 Task: Find a flat in Lorain, OH, for 5 guests from June 1 to June 9, with 3 bedrooms, 3 beds, 3 bathrooms, self check-in, and English-speaking host, within a price range of ₹6000 to ₹12000.
Action: Mouse moved to (485, 103)
Screenshot: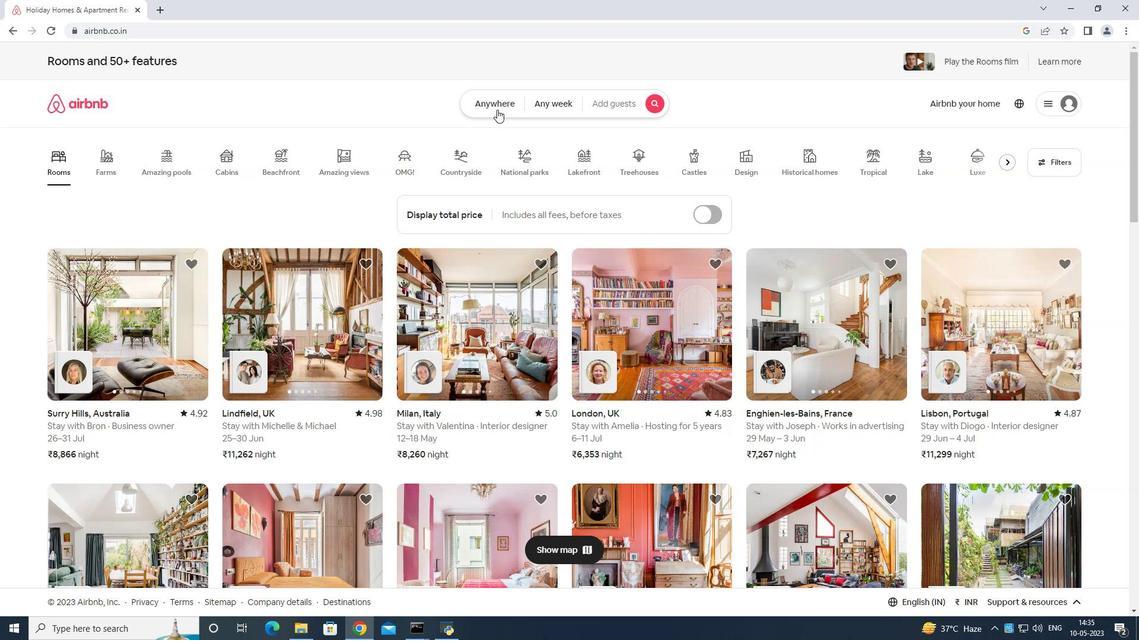 
Action: Mouse pressed left at (485, 103)
Screenshot: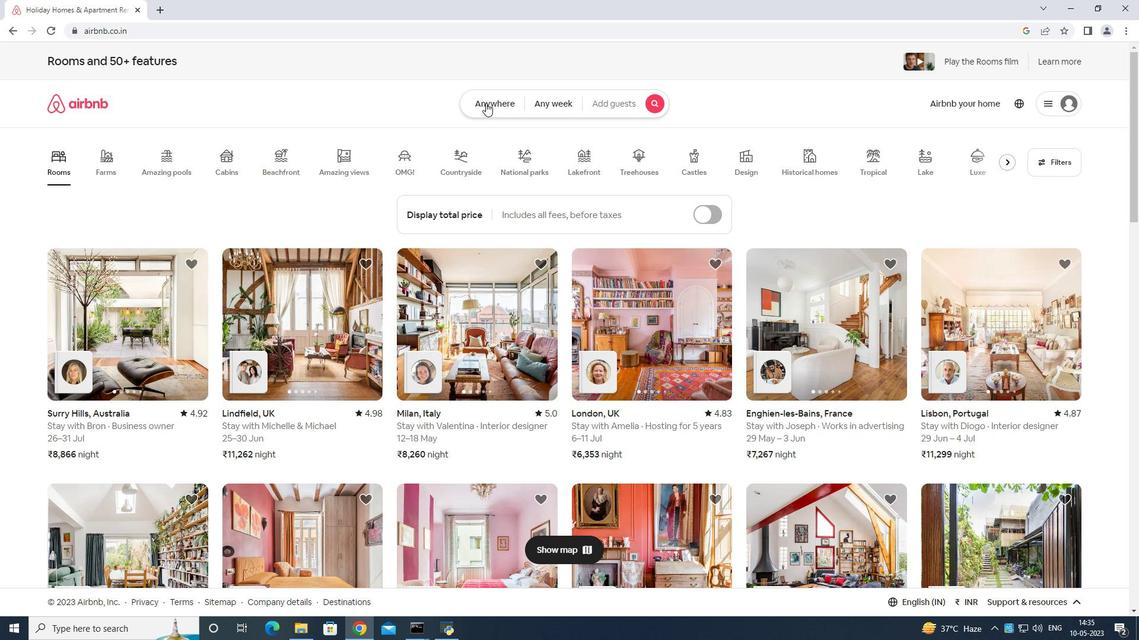 
Action: Mouse moved to (467, 145)
Screenshot: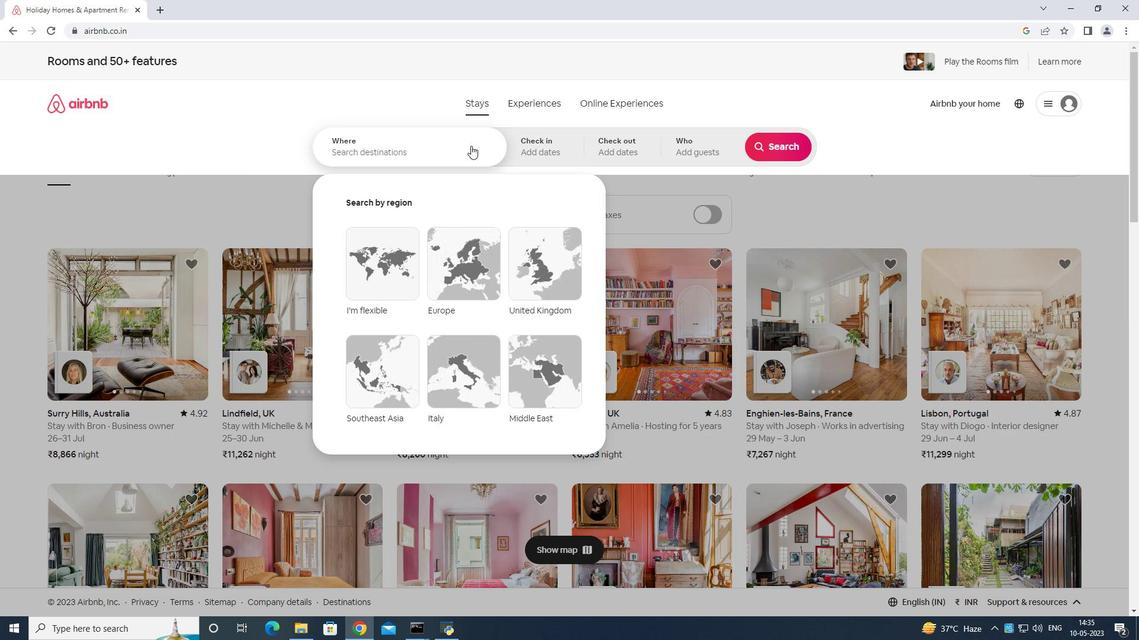 
Action: Mouse pressed left at (467, 145)
Screenshot: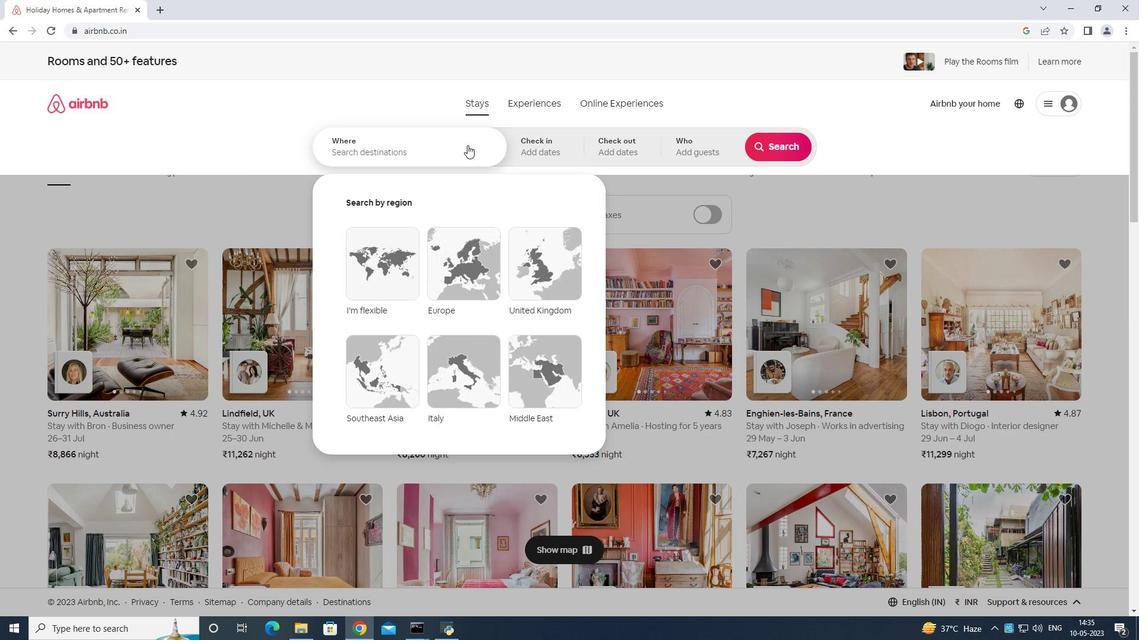 
Action: Mouse moved to (472, 148)
Screenshot: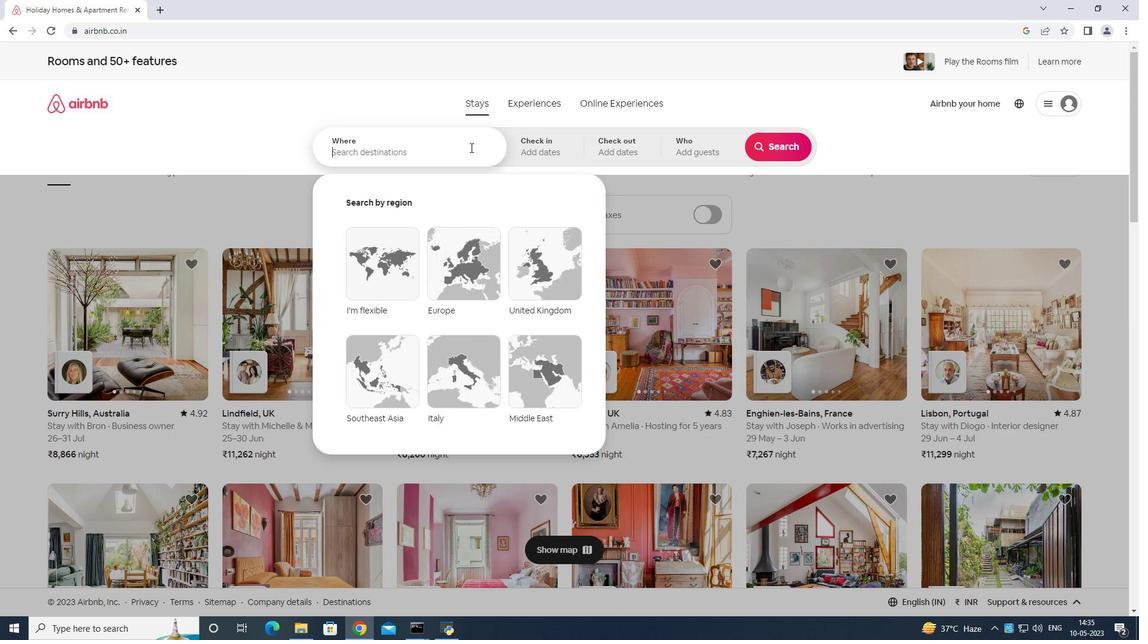 
Action: Key pressed <Key.shift>Loran<Key.space>united<Key.space>states<Key.enter>
Screenshot: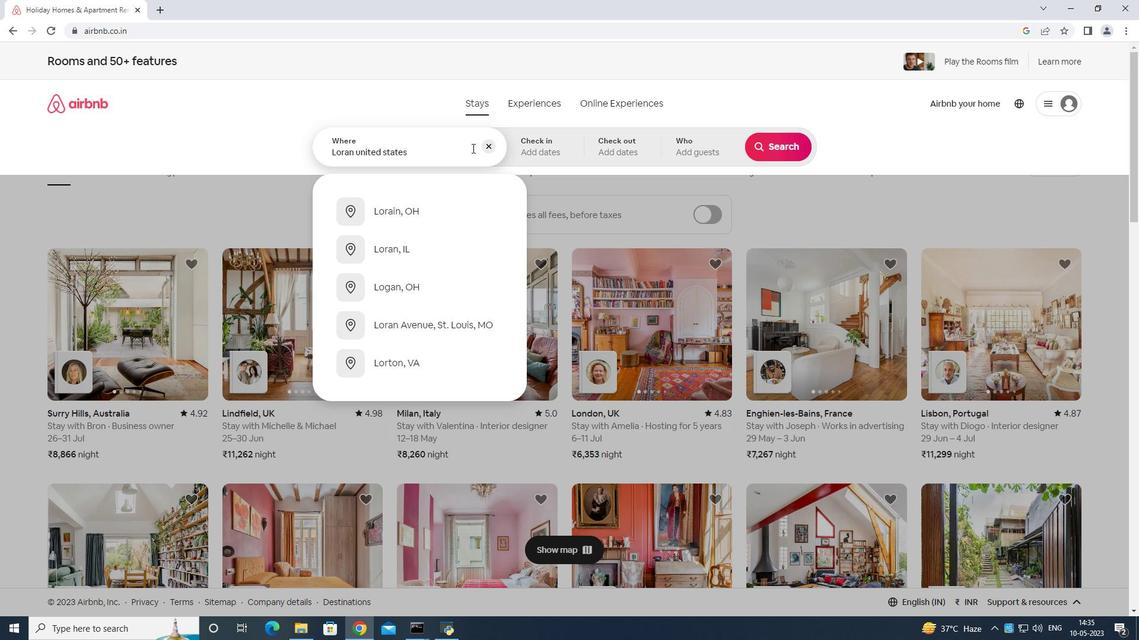 
Action: Mouse moved to (705, 292)
Screenshot: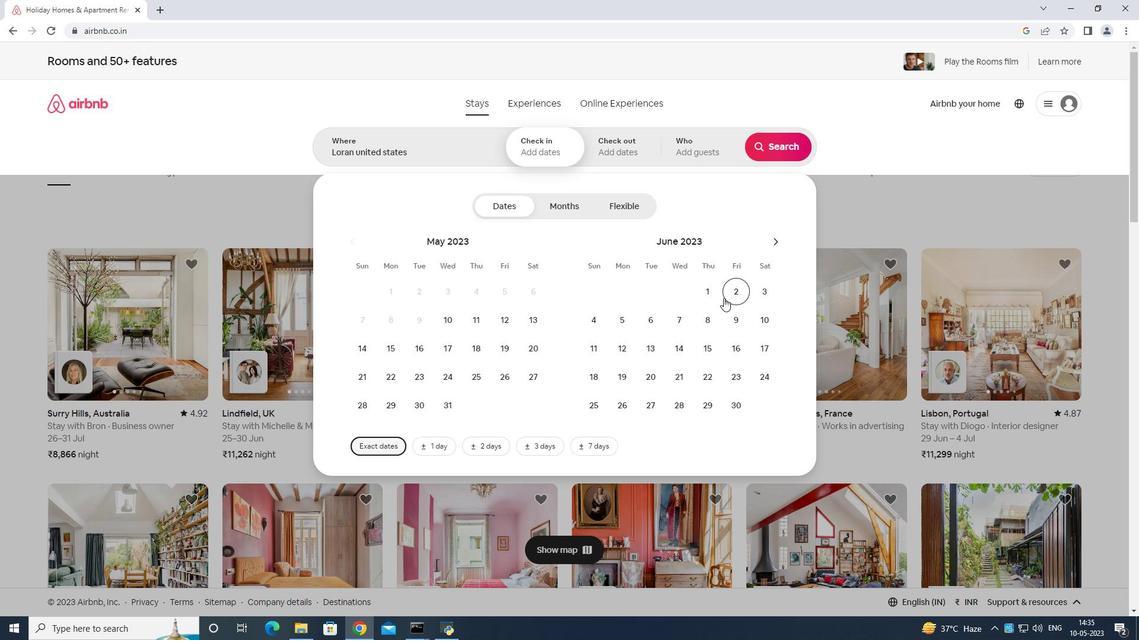 
Action: Mouse pressed left at (705, 292)
Screenshot: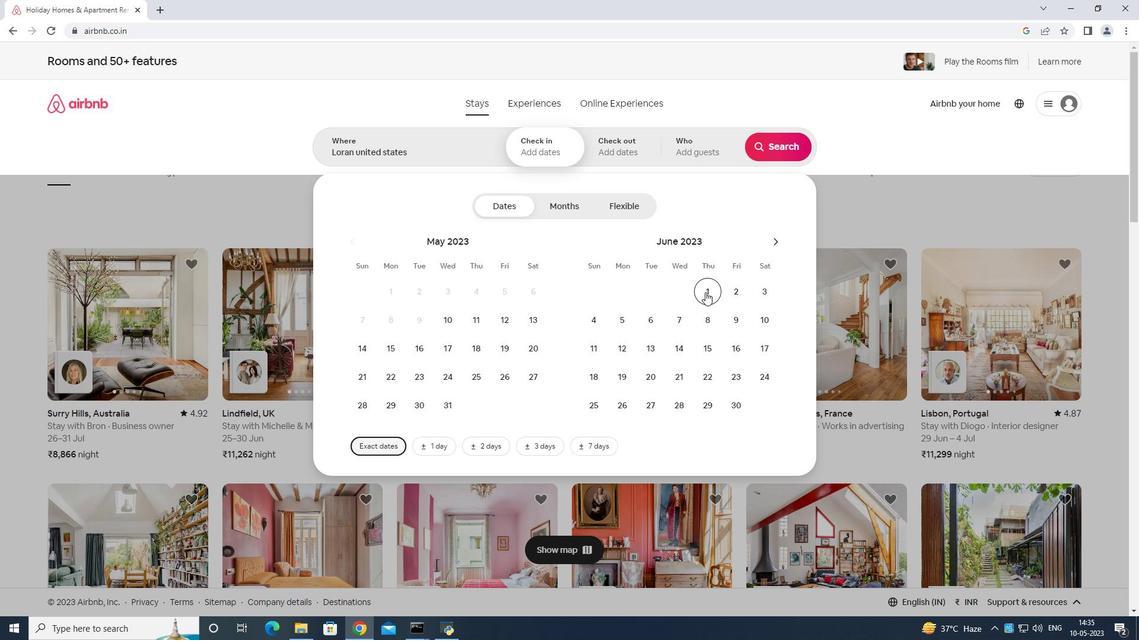 
Action: Mouse moved to (731, 319)
Screenshot: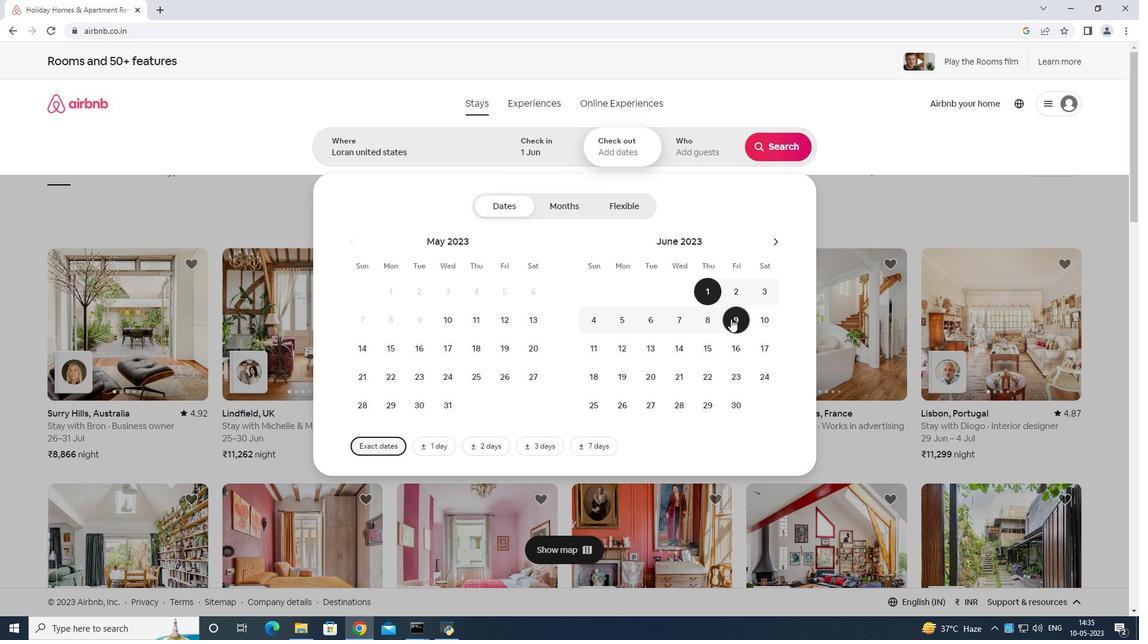 
Action: Mouse pressed left at (731, 319)
Screenshot: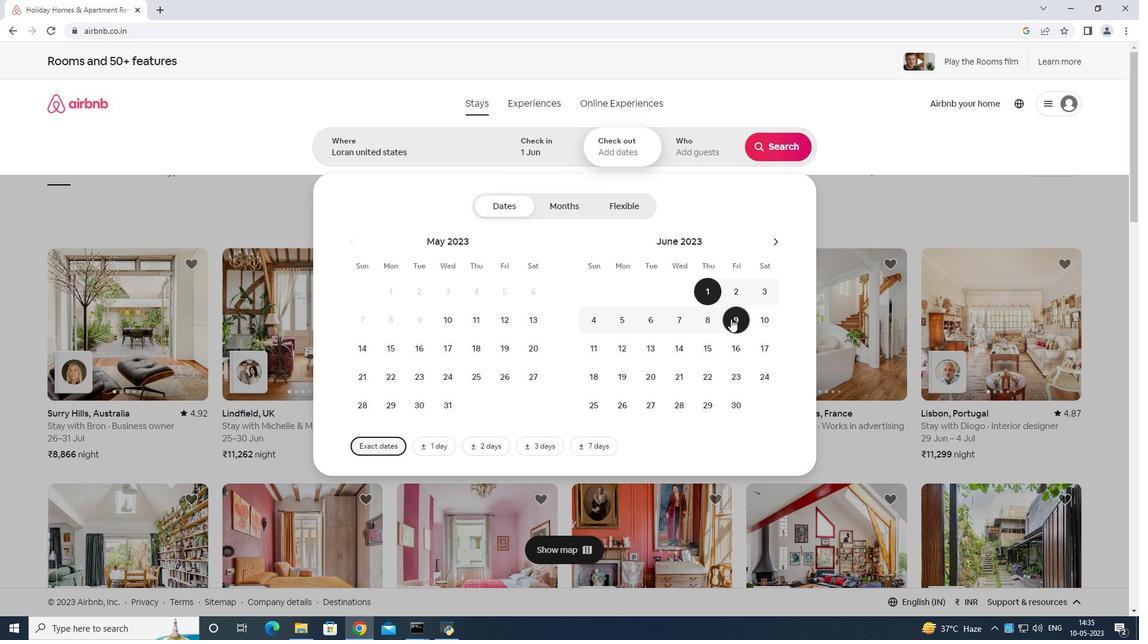 
Action: Mouse moved to (708, 147)
Screenshot: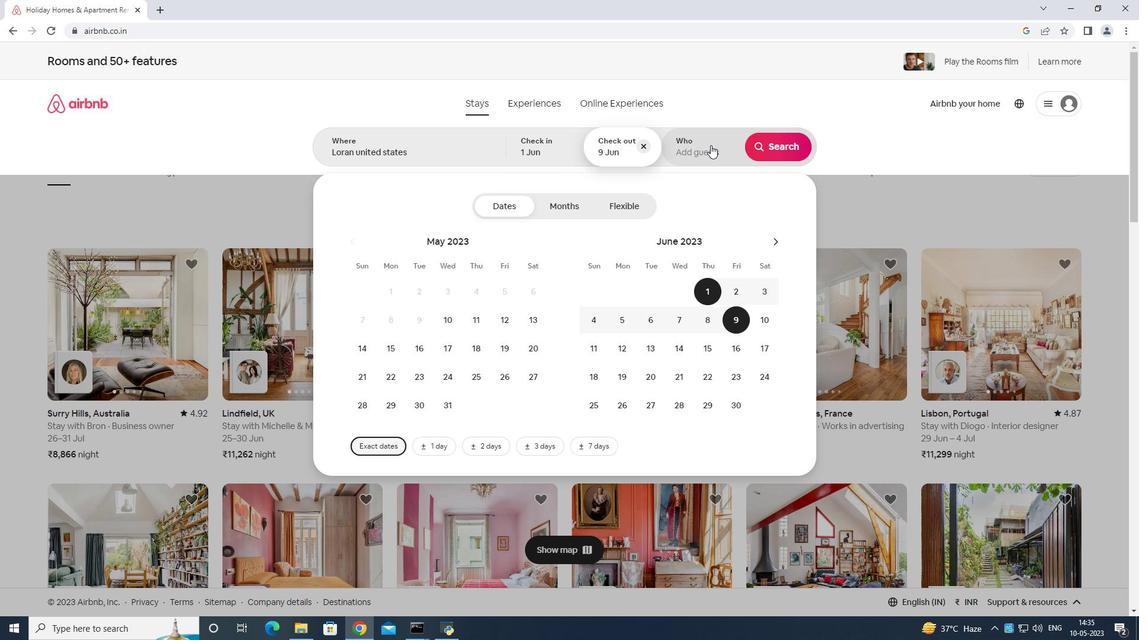 
Action: Mouse pressed left at (708, 147)
Screenshot: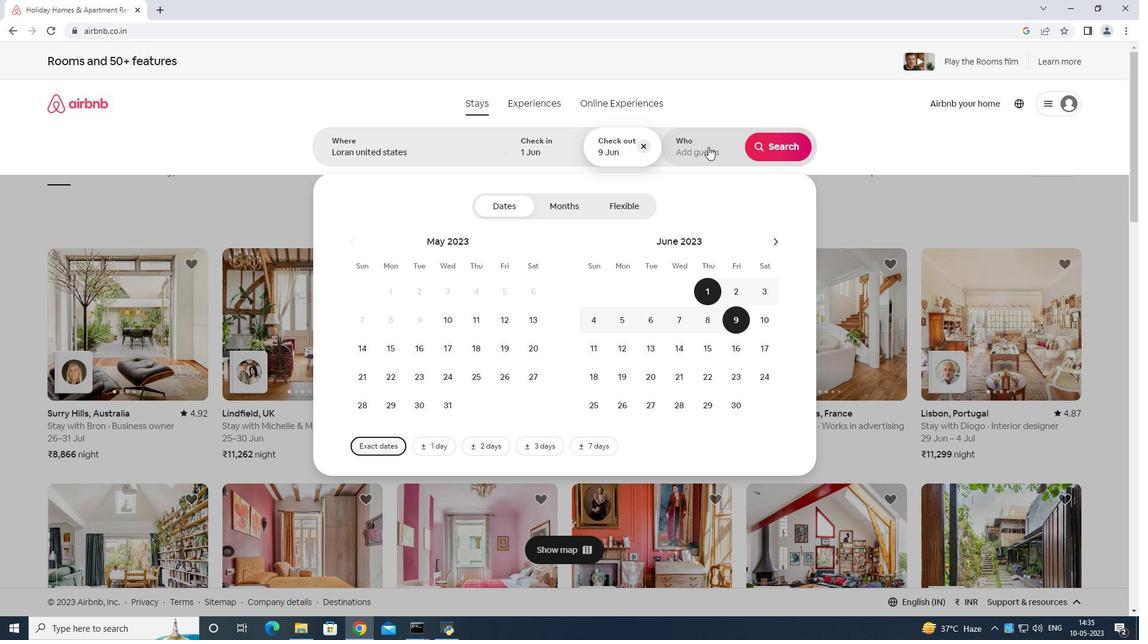 
Action: Mouse moved to (777, 213)
Screenshot: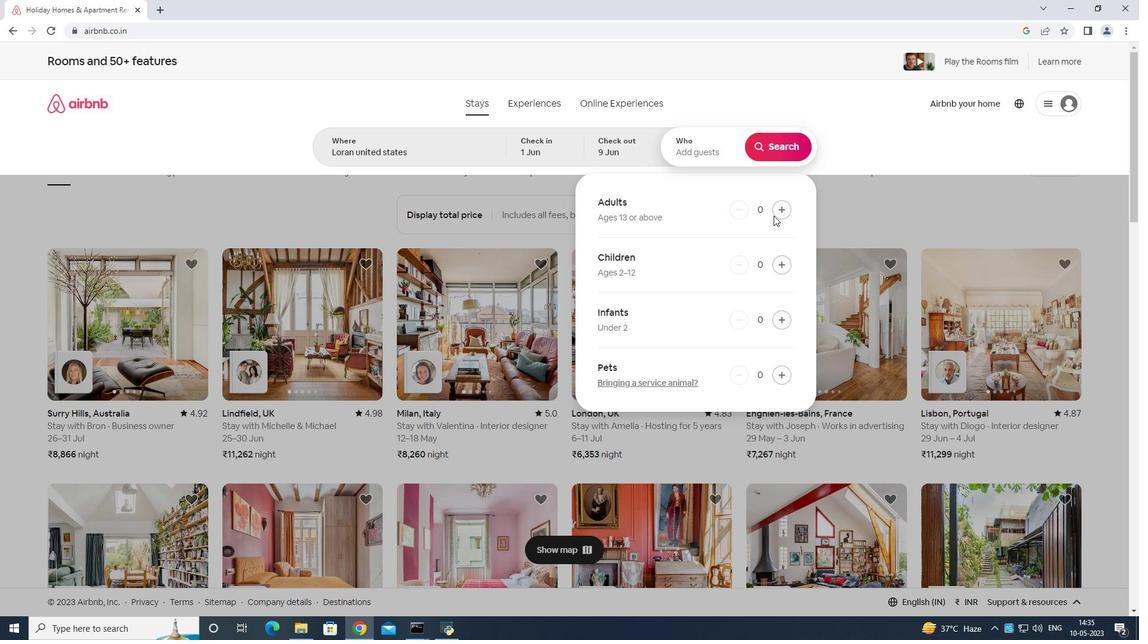 
Action: Mouse pressed left at (777, 213)
Screenshot: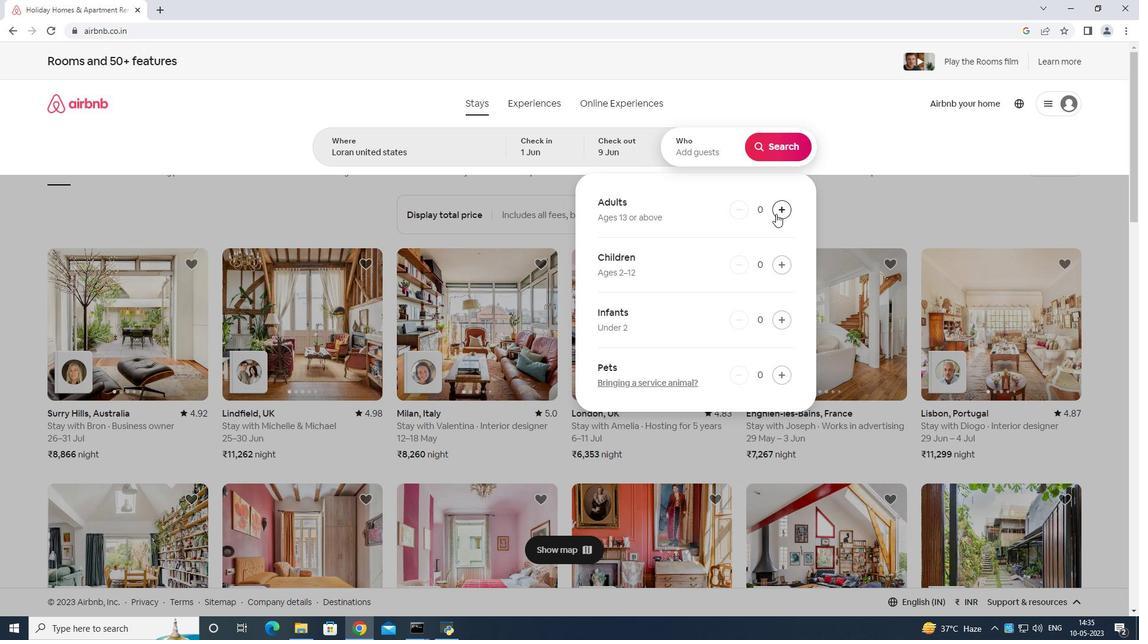 
Action: Mouse pressed left at (777, 213)
Screenshot: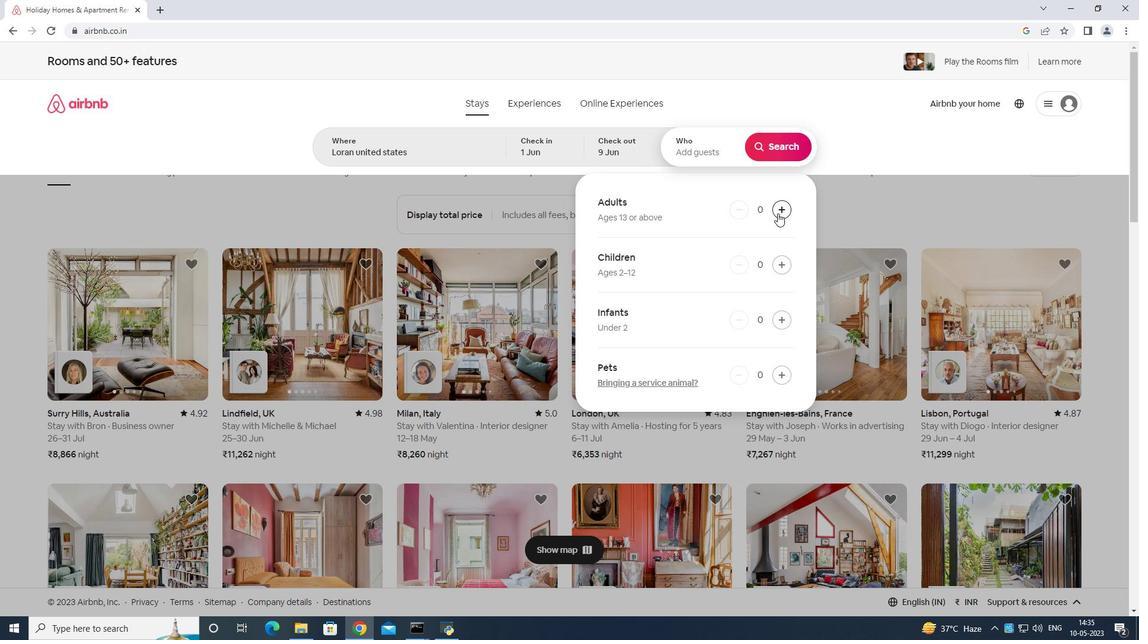 
Action: Mouse pressed left at (777, 213)
Screenshot: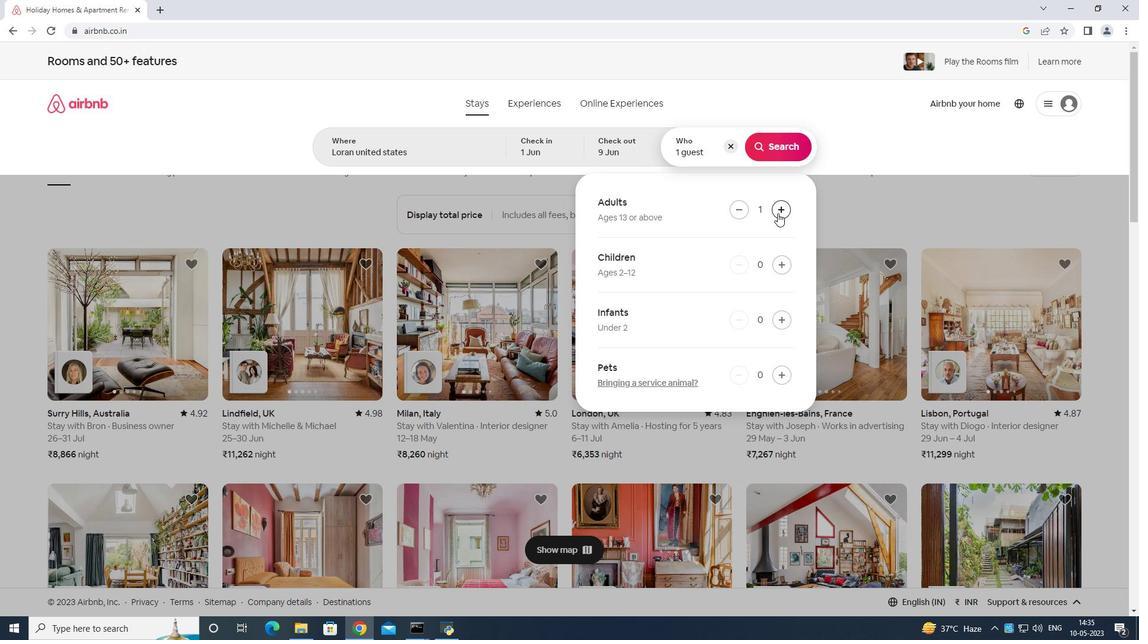 
Action: Mouse moved to (777, 213)
Screenshot: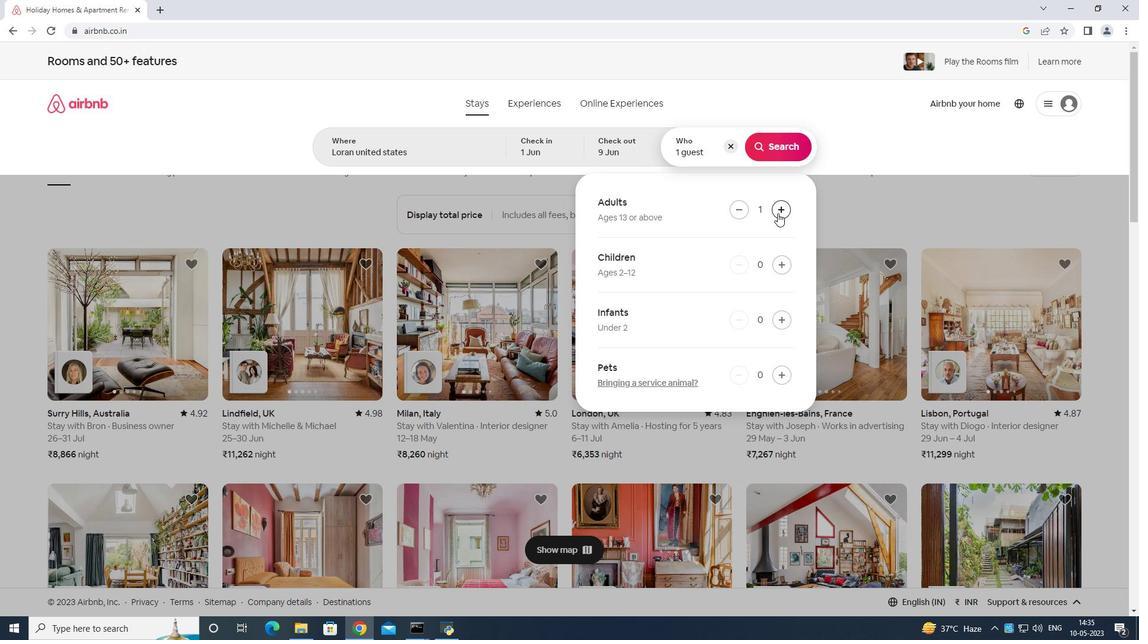 
Action: Mouse pressed left at (777, 213)
Screenshot: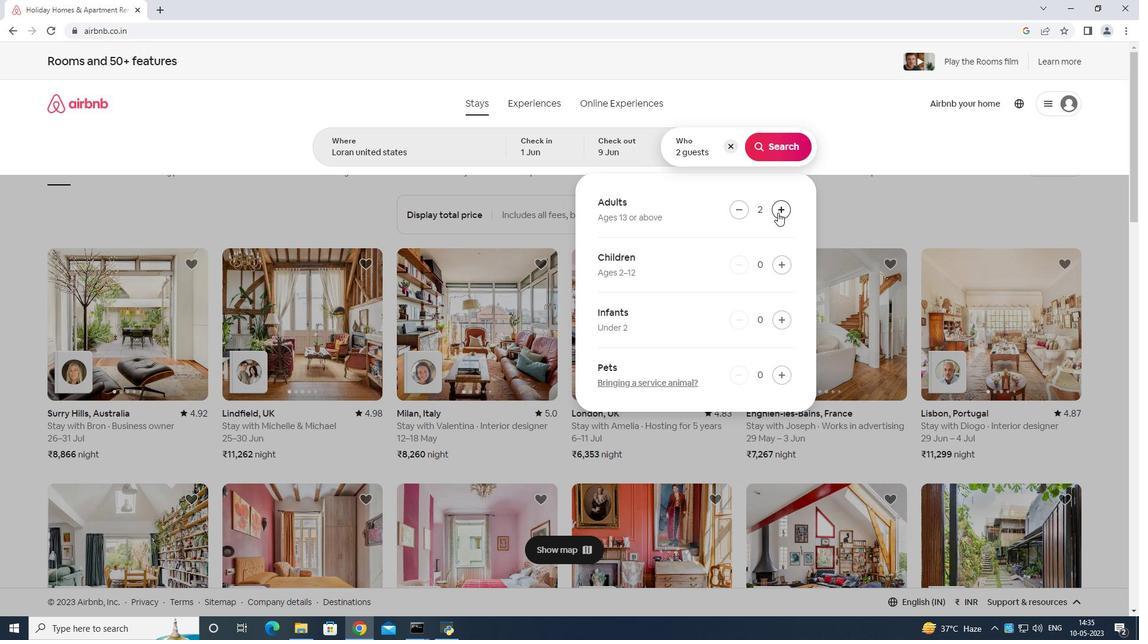 
Action: Mouse pressed left at (777, 213)
Screenshot: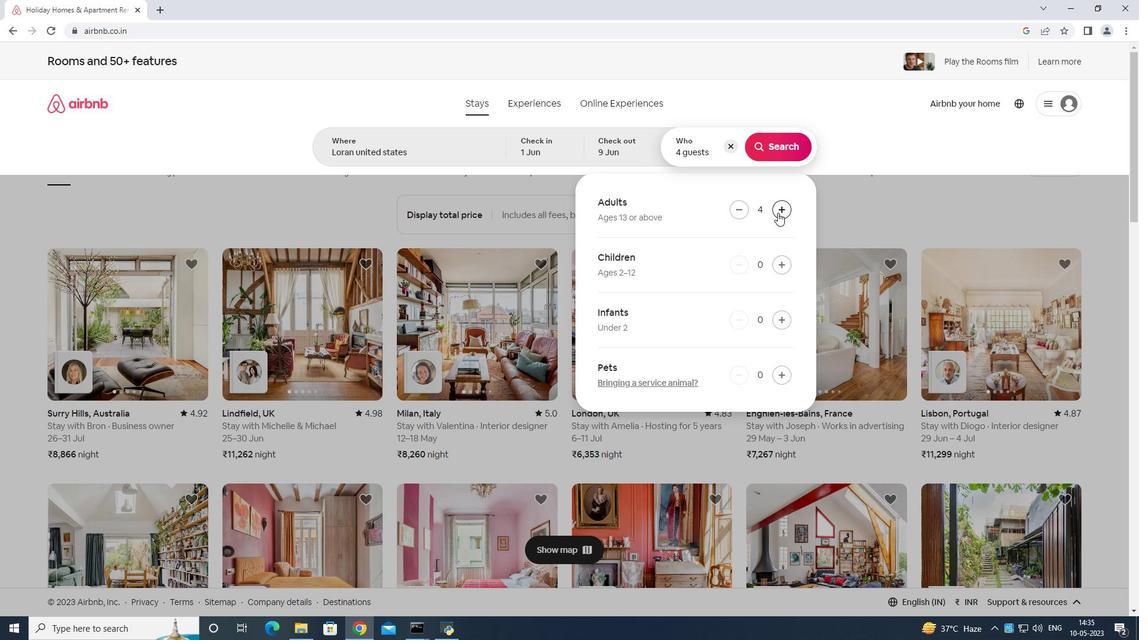 
Action: Mouse moved to (779, 148)
Screenshot: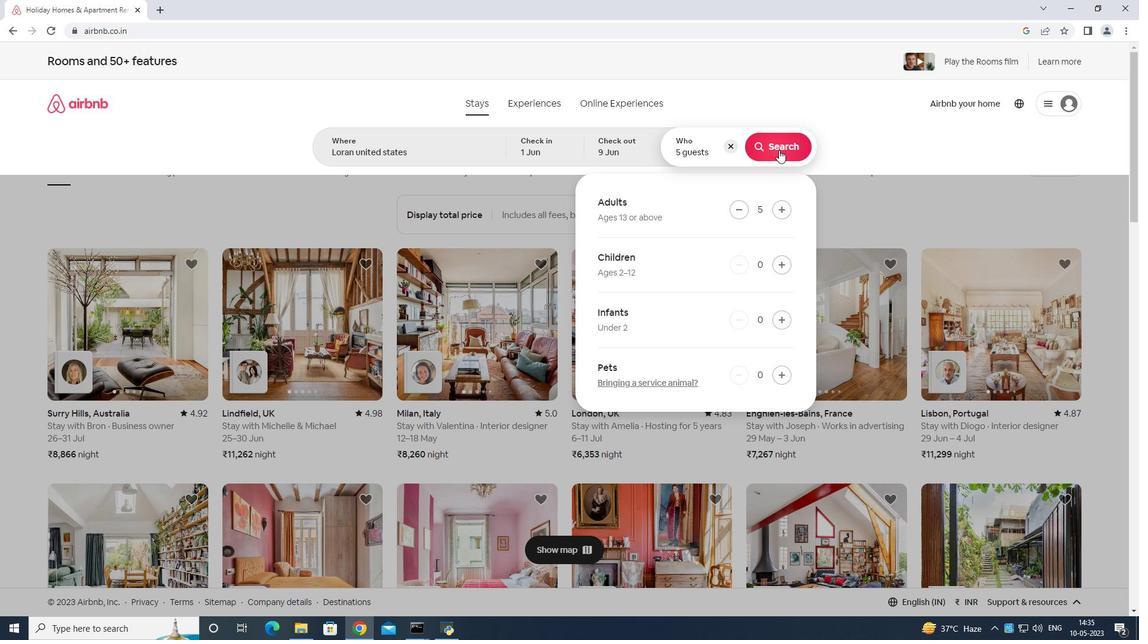 
Action: Mouse pressed left at (779, 148)
Screenshot: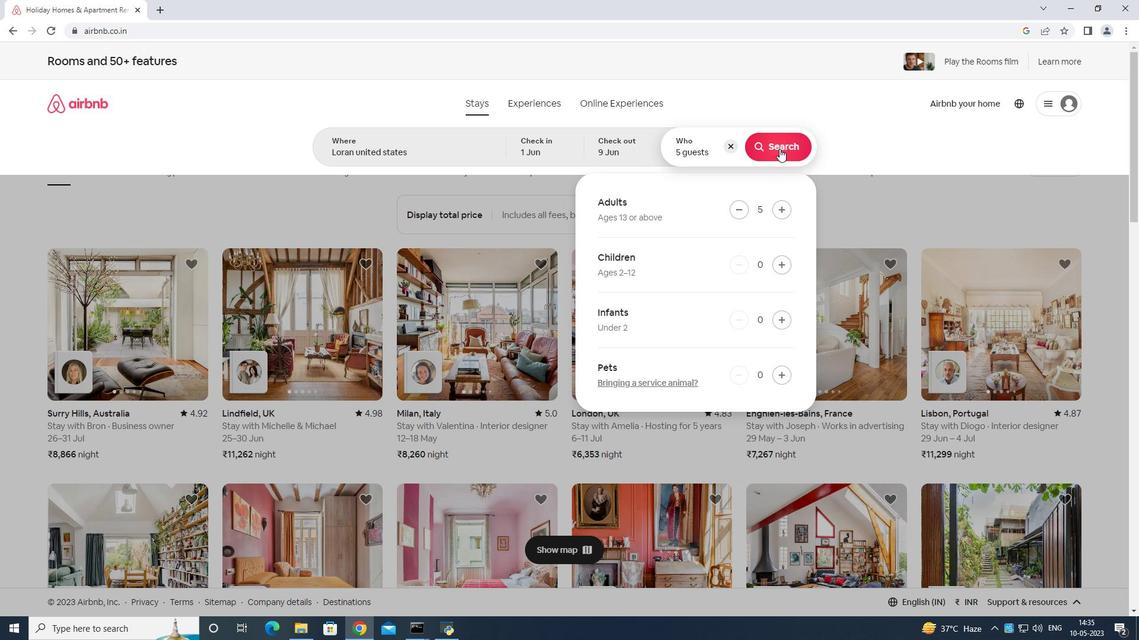 
Action: Mouse moved to (1098, 120)
Screenshot: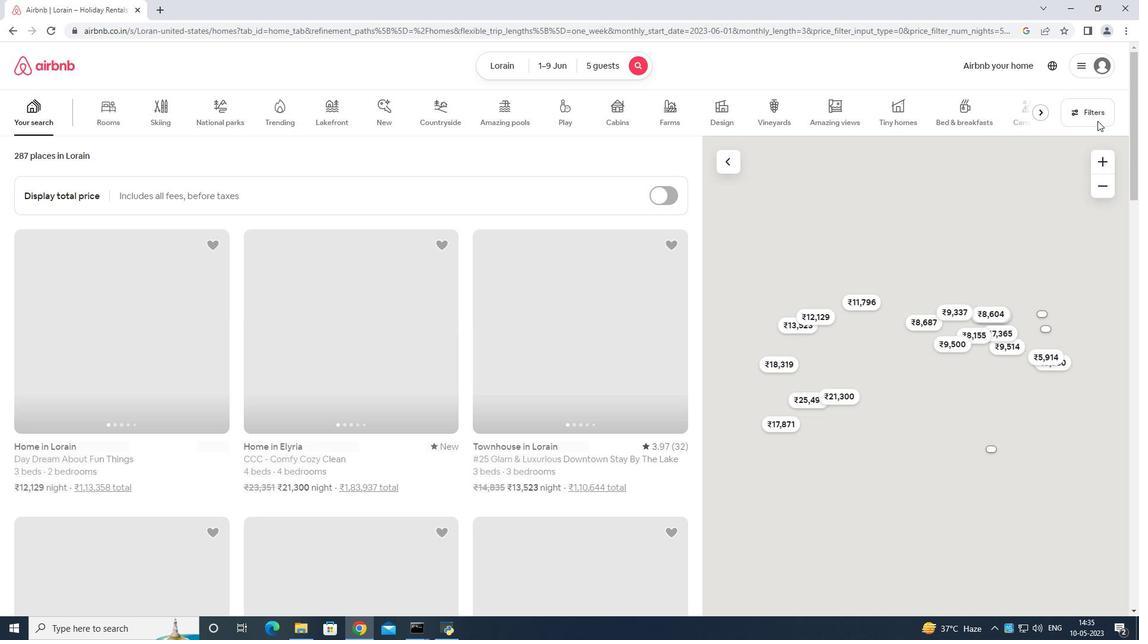 
Action: Mouse pressed left at (1098, 120)
Screenshot: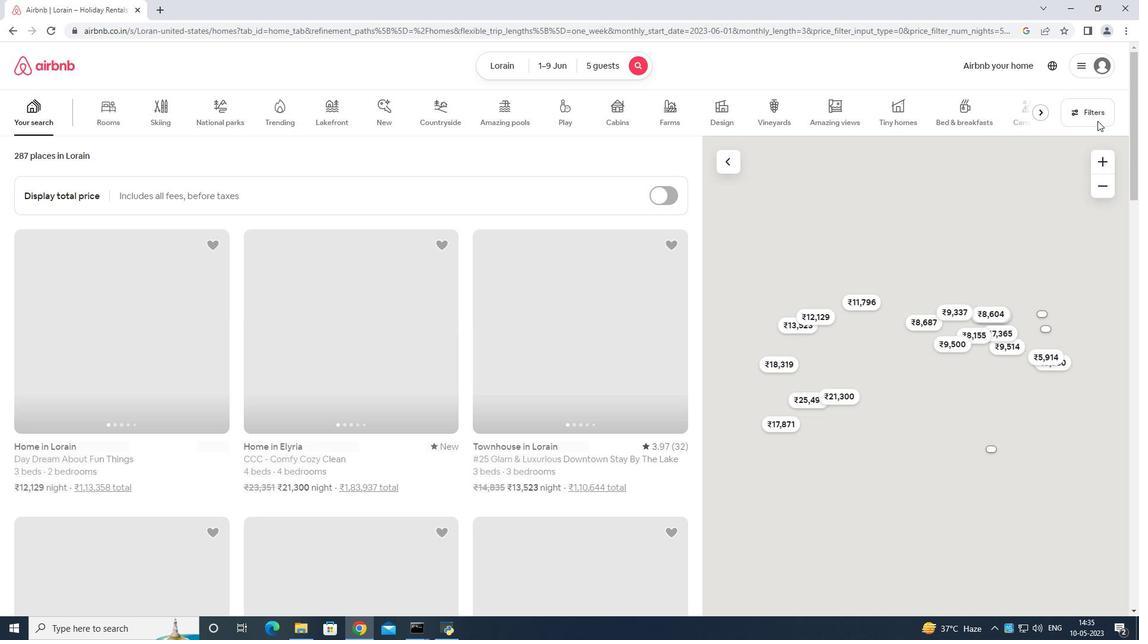 
Action: Mouse moved to (512, 395)
Screenshot: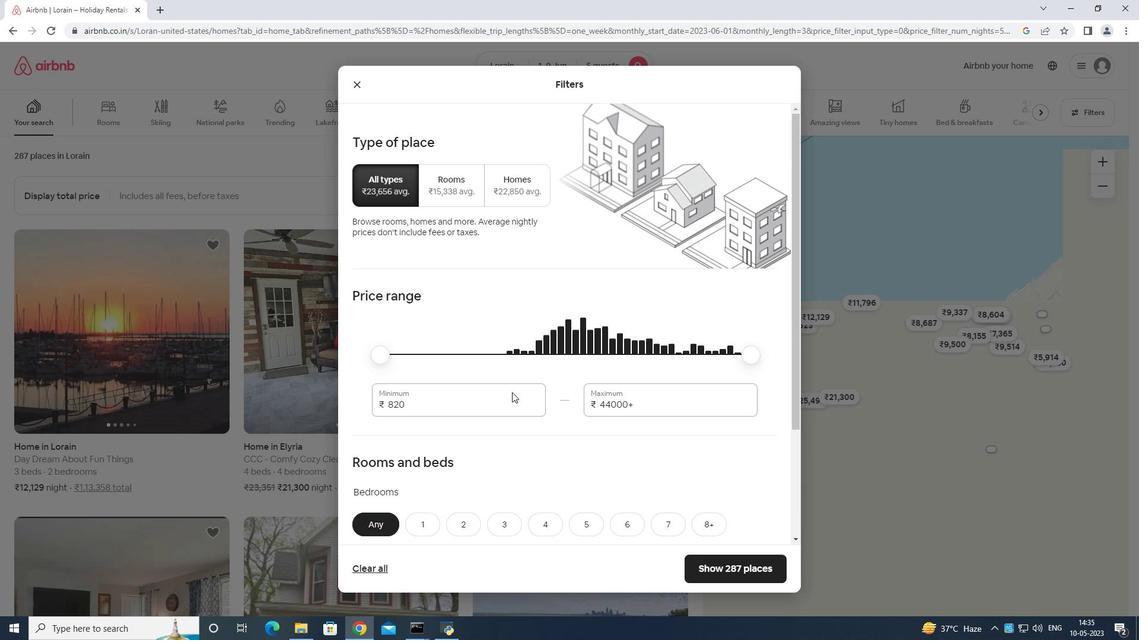 
Action: Mouse pressed left at (512, 395)
Screenshot: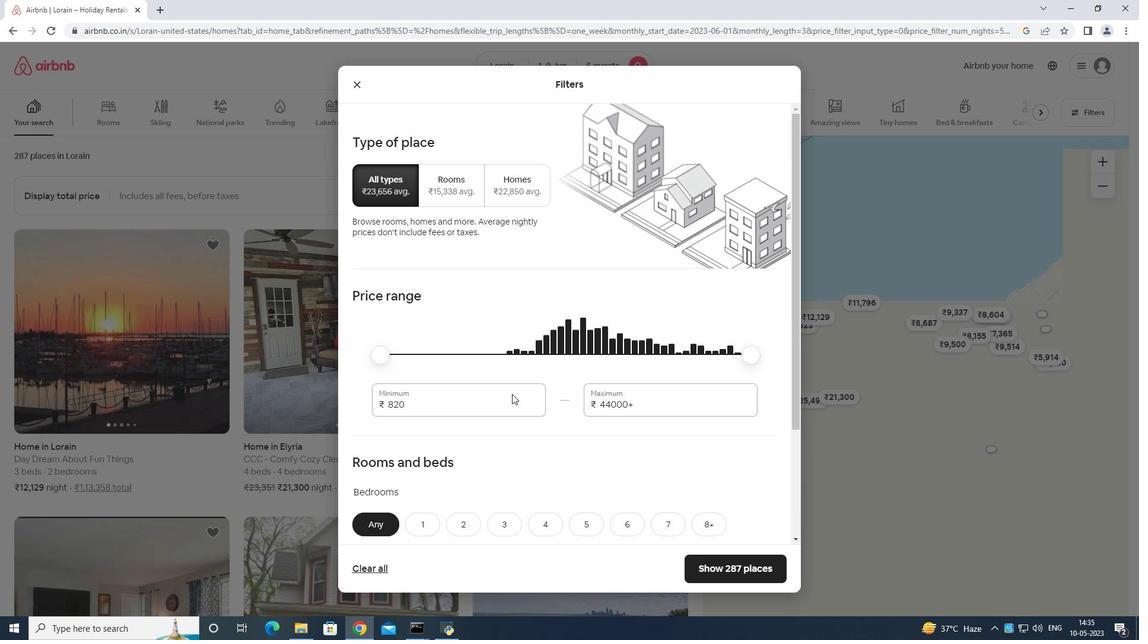 
Action: Key pressed <Key.backspace><Key.backspace><Key.backspace><Key.backspace><Key.backspace><Key.backspace><Key.backspace>6000
Screenshot: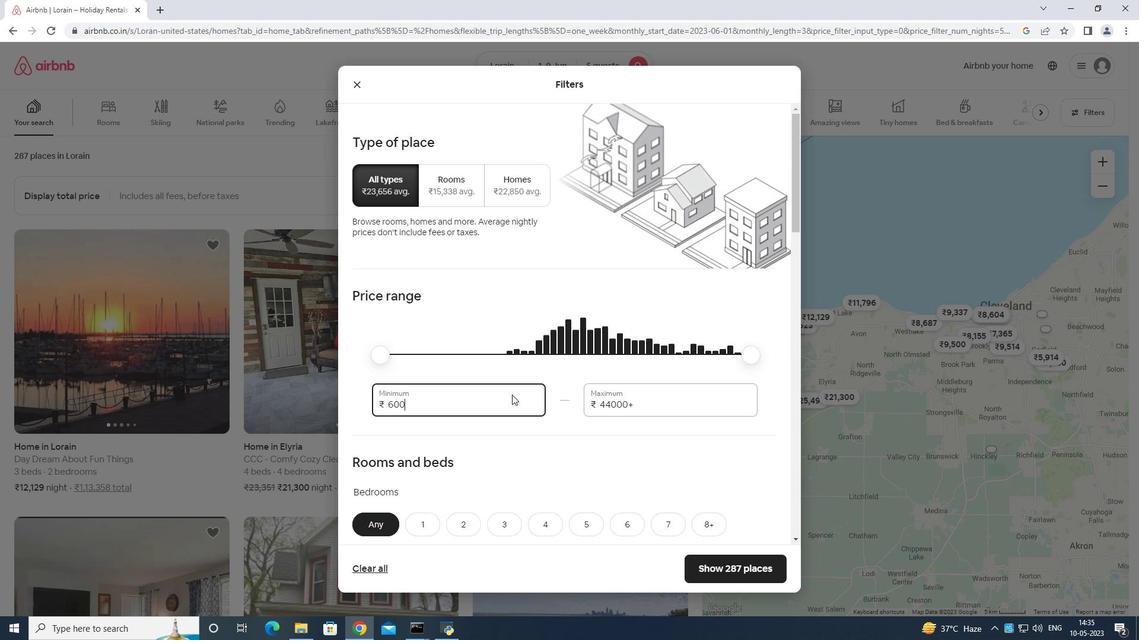 
Action: Mouse moved to (642, 400)
Screenshot: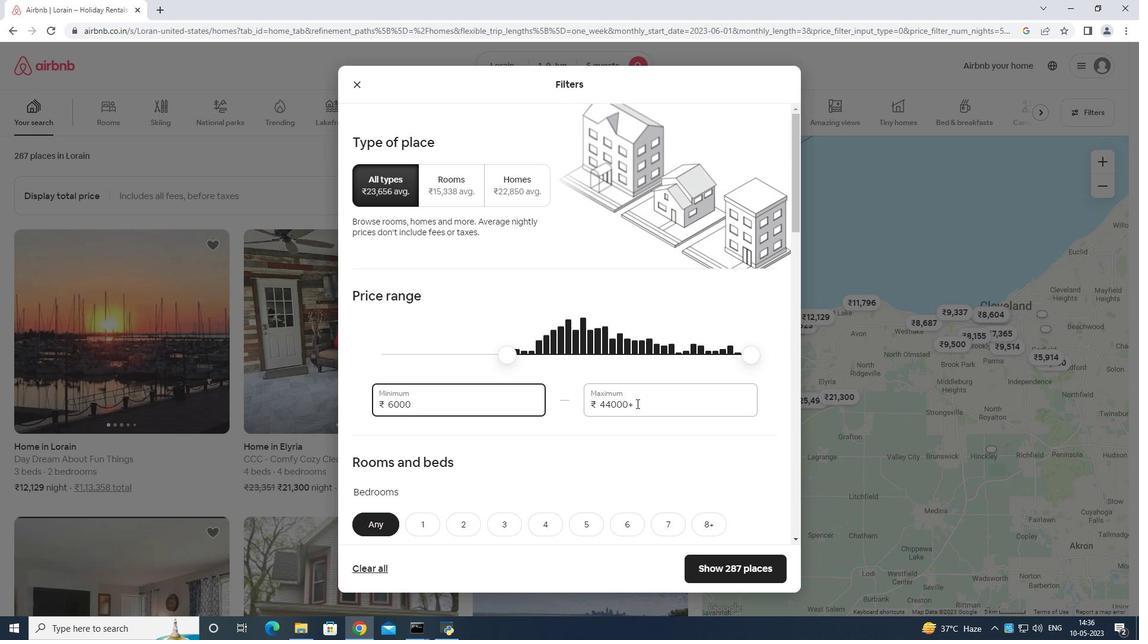 
Action: Mouse pressed left at (642, 400)
Screenshot: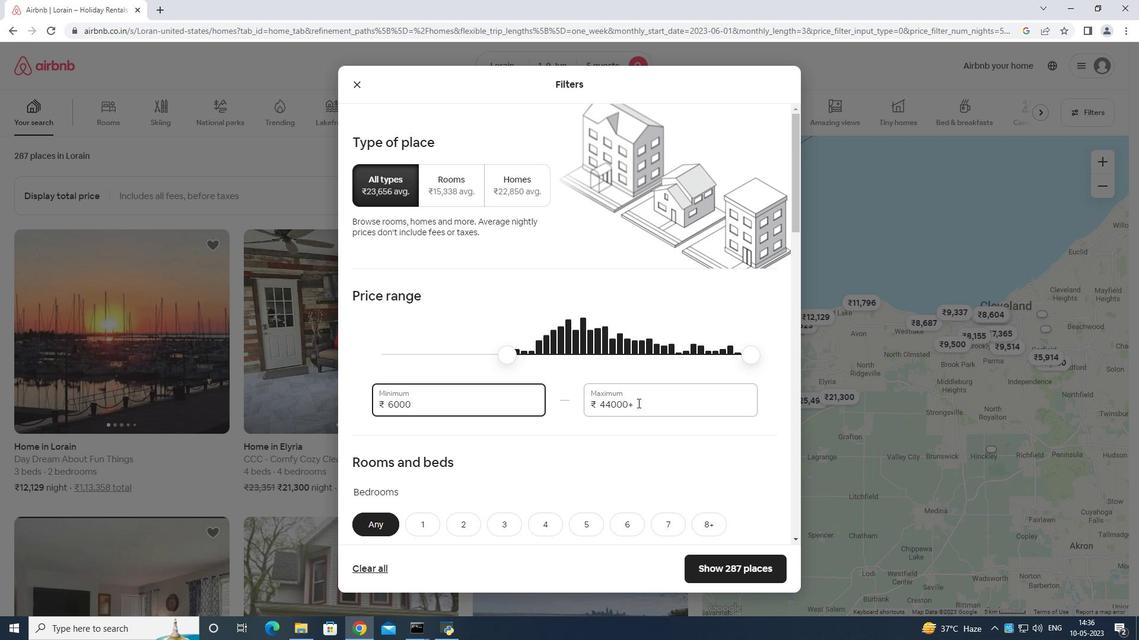 
Action: Key pressed <Key.backspace><Key.backspace><Key.backspace><Key.backspace><Key.backspace><Key.backspace><Key.backspace><Key.backspace><Key.backspace><Key.backspace><Key.backspace><Key.backspace><Key.backspace><Key.backspace>12000
Screenshot: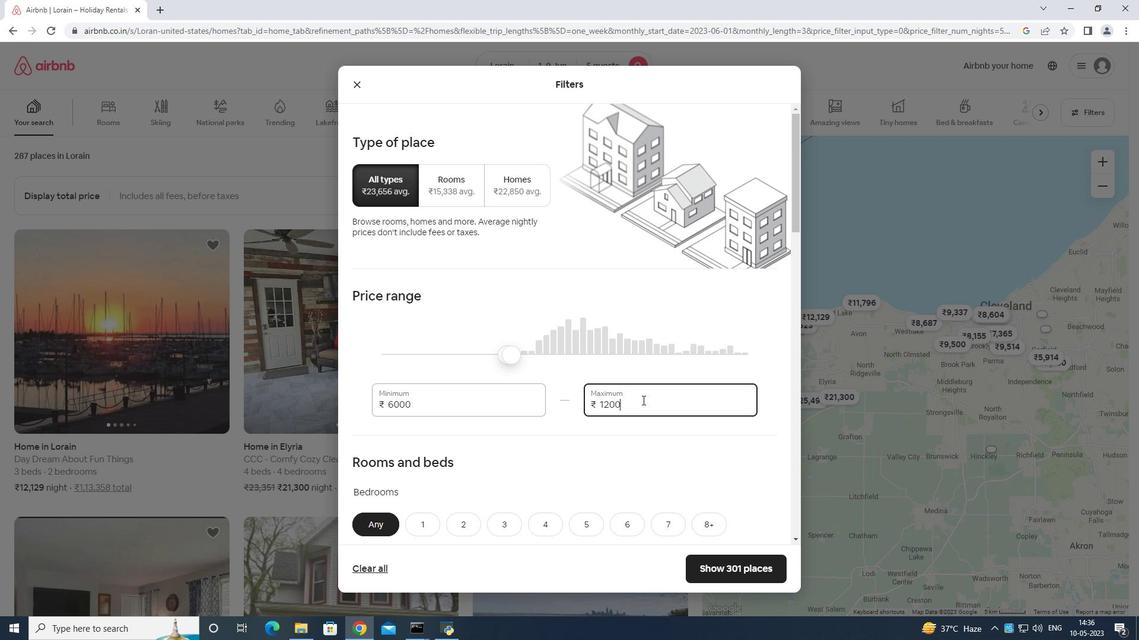 
Action: Mouse moved to (639, 402)
Screenshot: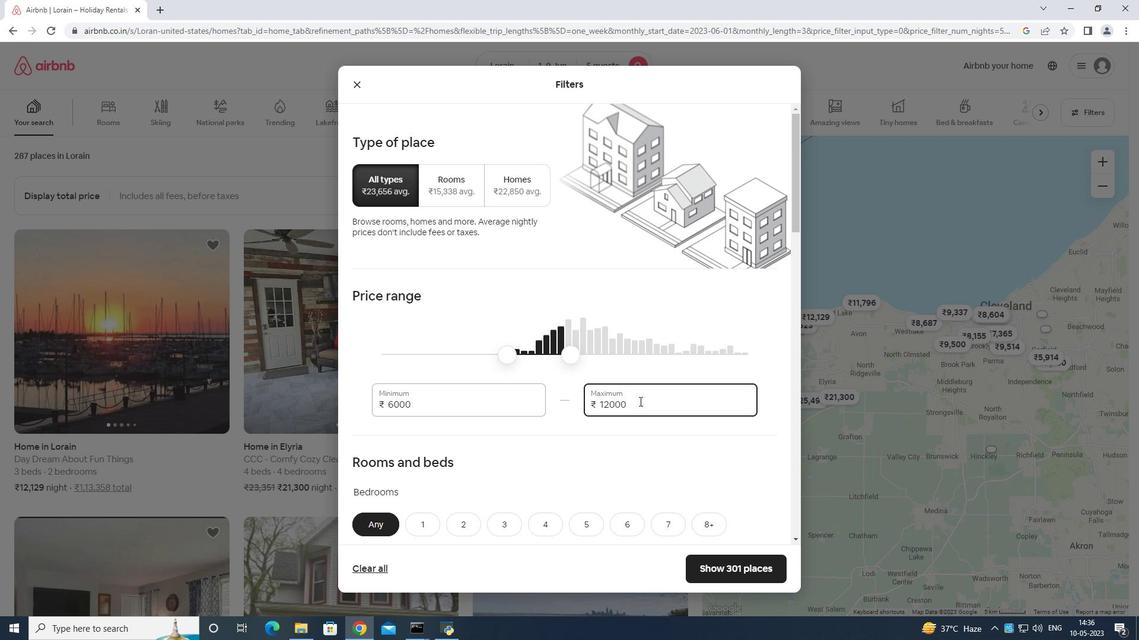 
Action: Mouse scrolled (639, 401) with delta (0, 0)
Screenshot: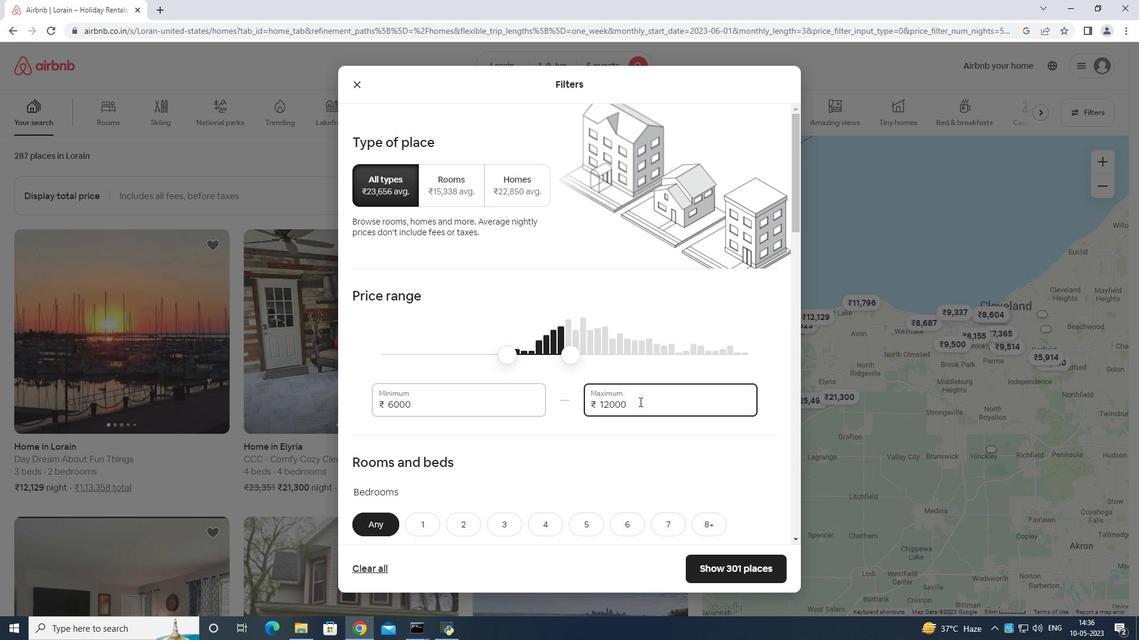 
Action: Mouse moved to (639, 402)
Screenshot: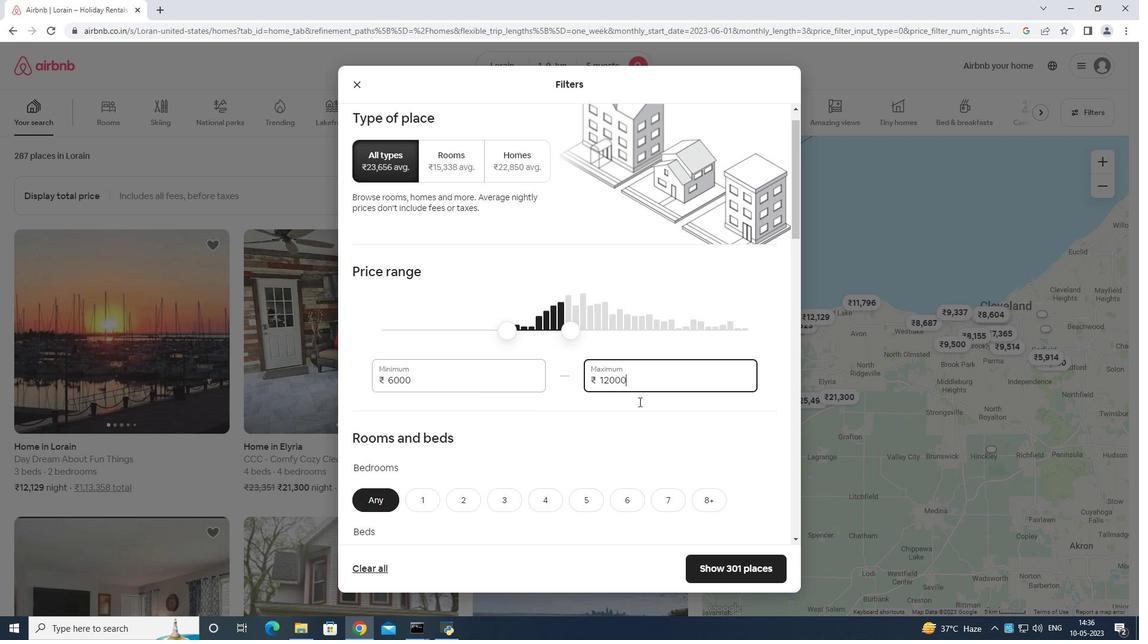 
Action: Mouse scrolled (639, 402) with delta (0, 0)
Screenshot: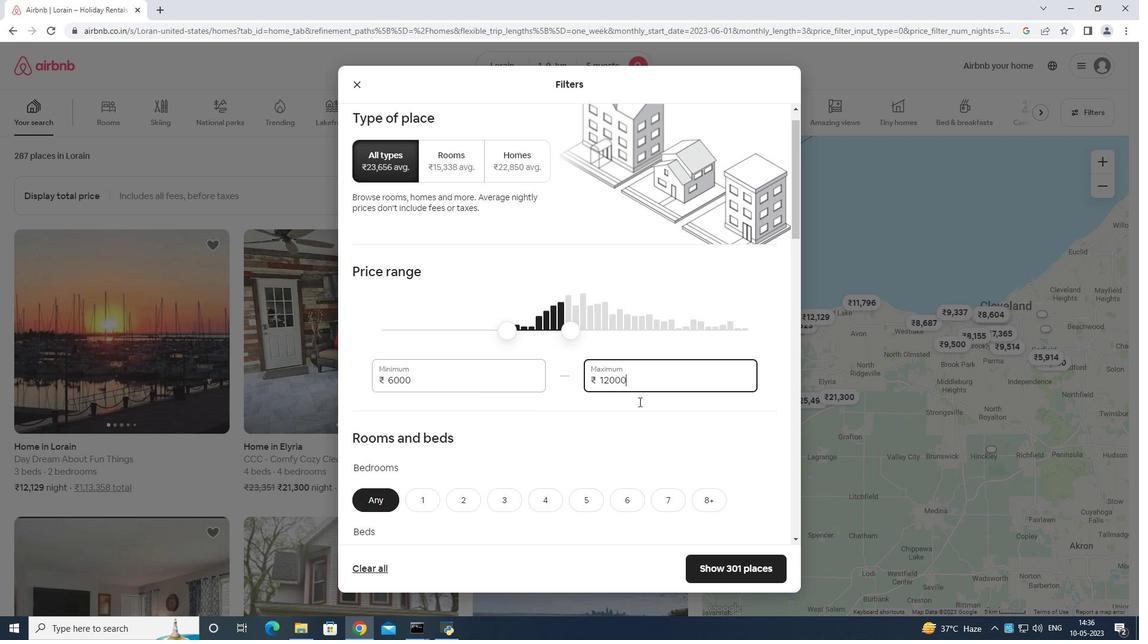 
Action: Mouse scrolled (639, 402) with delta (0, 0)
Screenshot: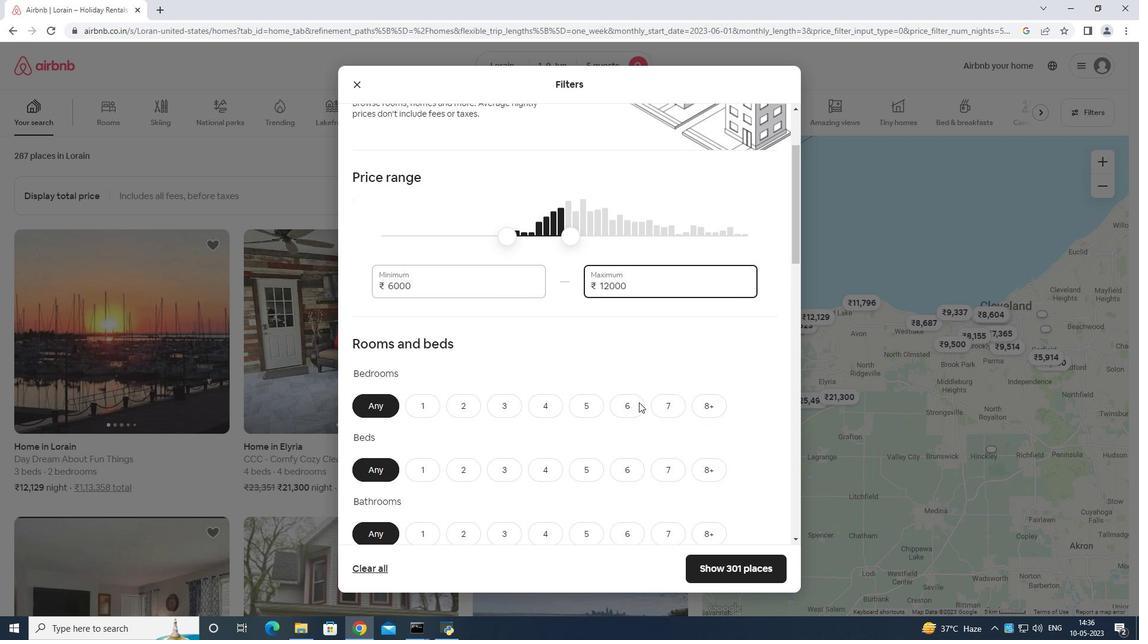 
Action: Mouse moved to (511, 347)
Screenshot: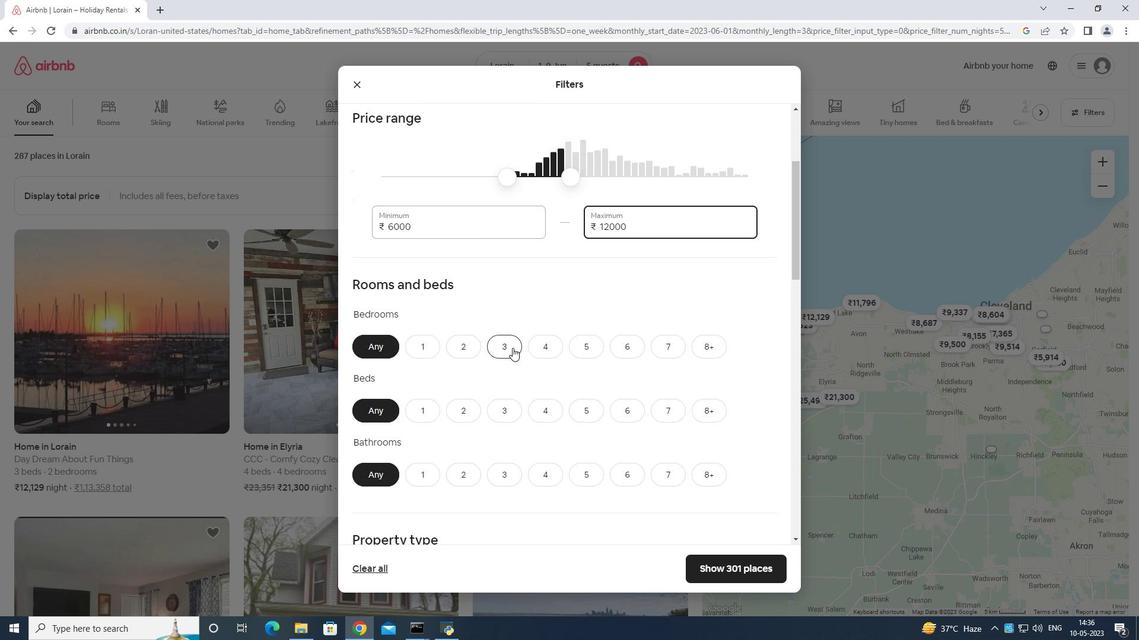 
Action: Mouse pressed left at (511, 347)
Screenshot: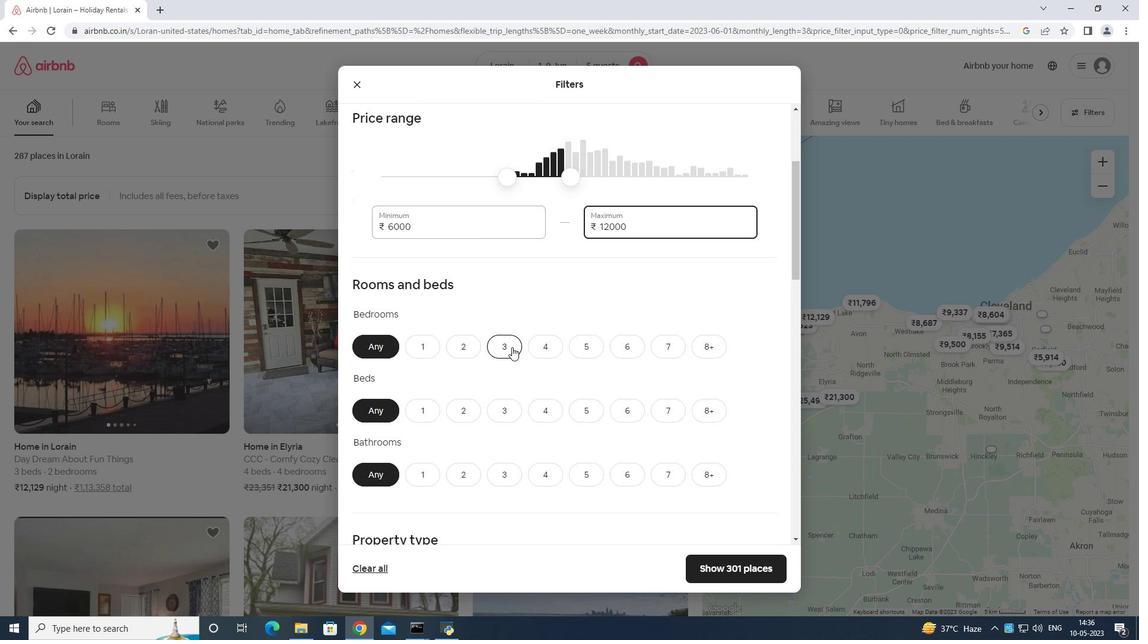 
Action: Mouse moved to (499, 411)
Screenshot: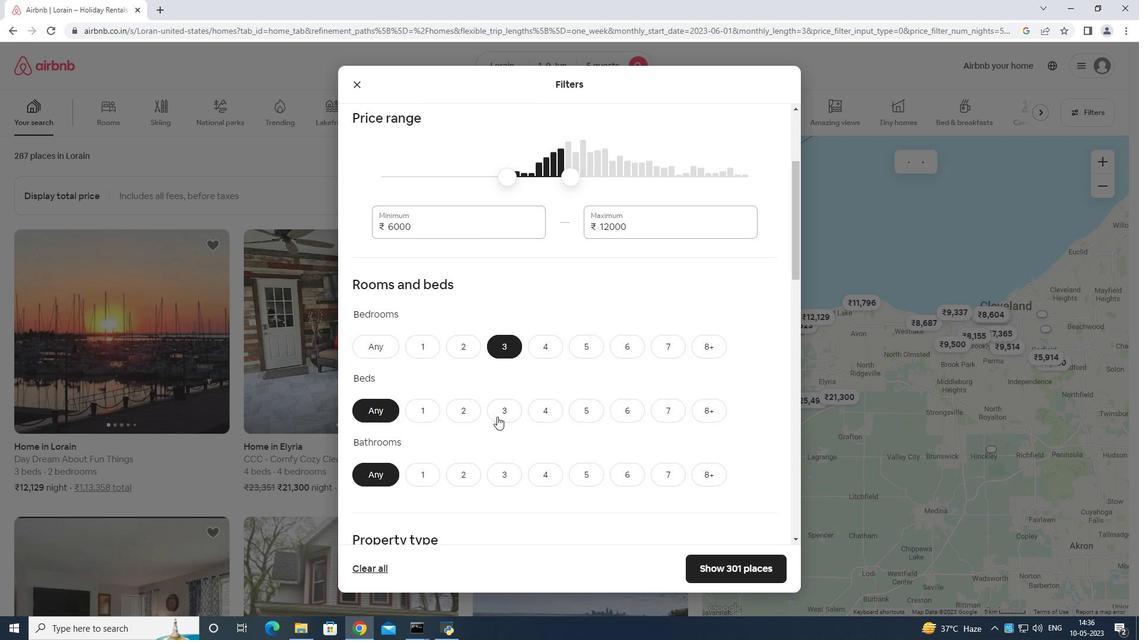 
Action: Mouse pressed left at (499, 411)
Screenshot: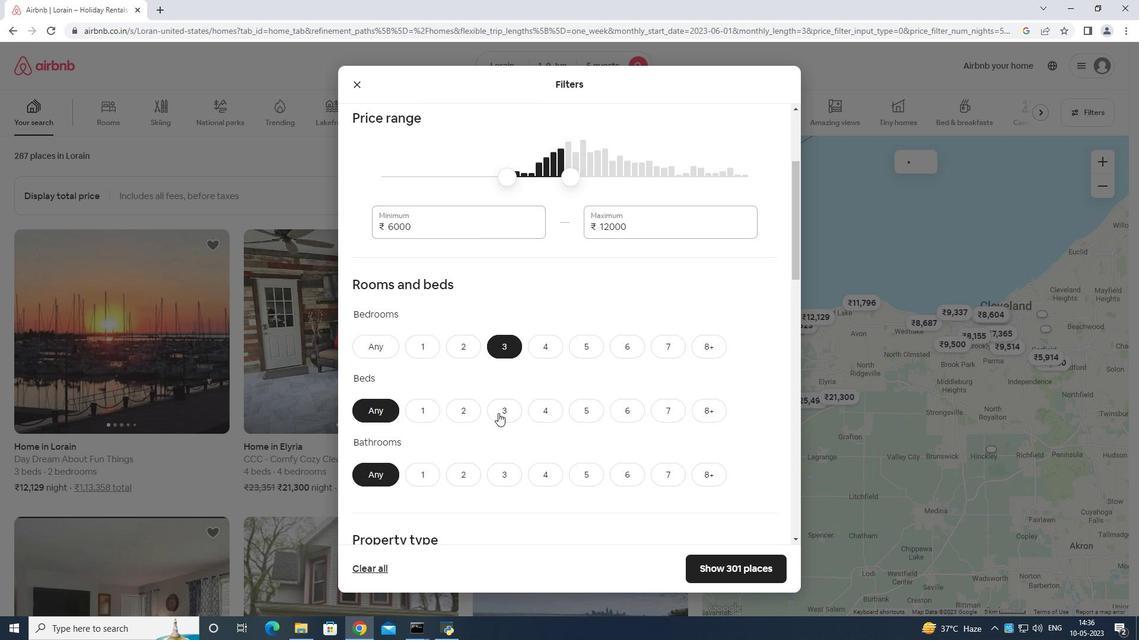 
Action: Mouse moved to (506, 475)
Screenshot: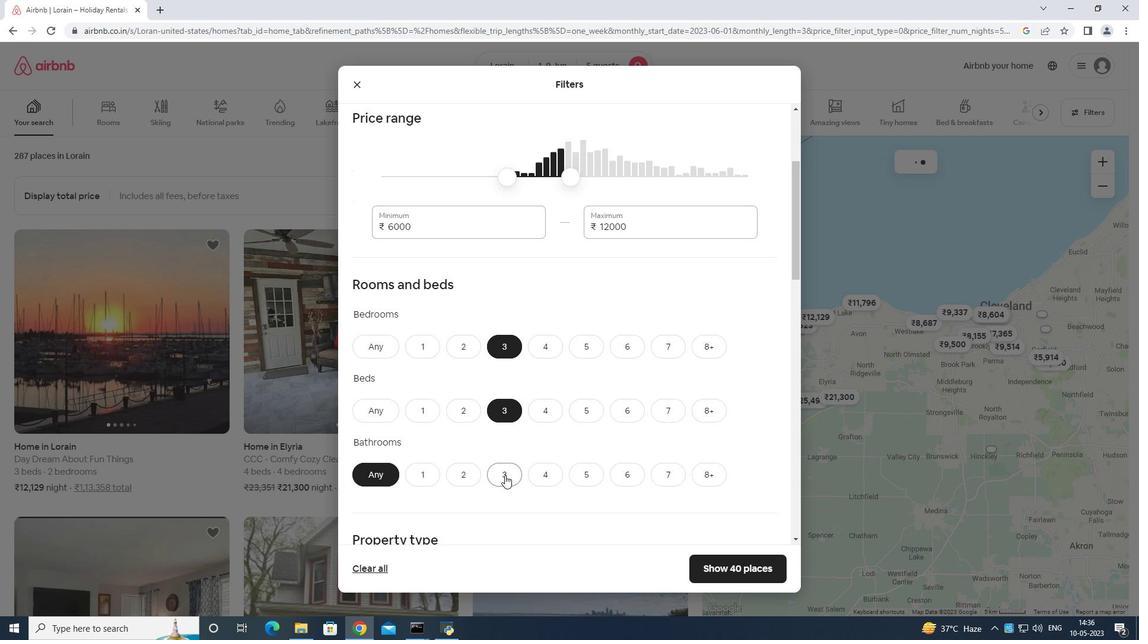 
Action: Mouse pressed left at (506, 475)
Screenshot: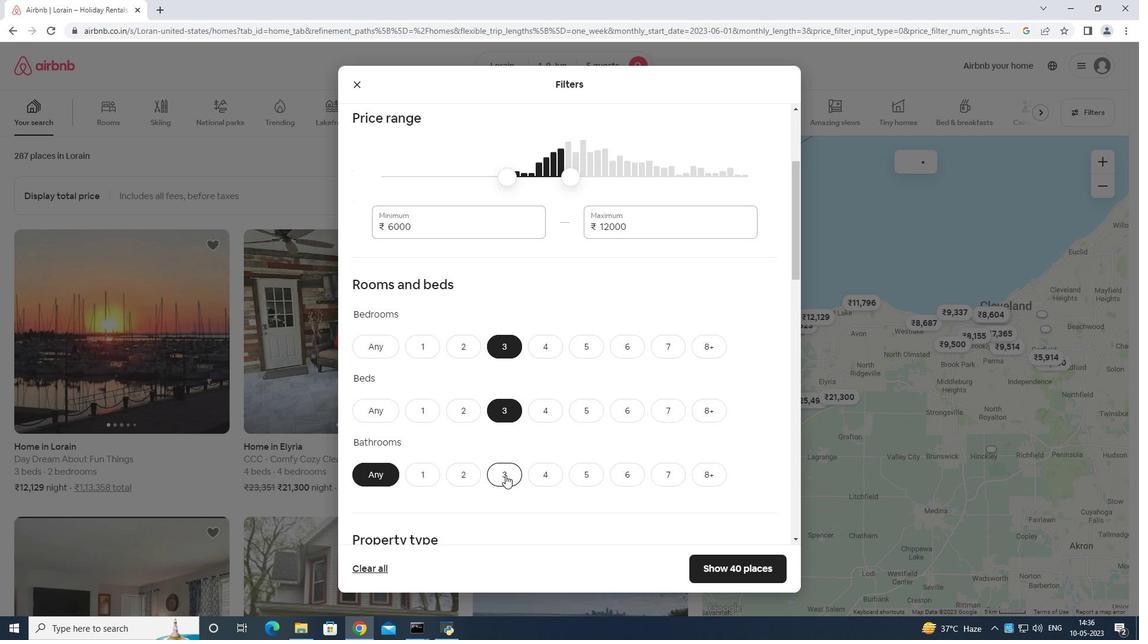 
Action: Mouse moved to (510, 471)
Screenshot: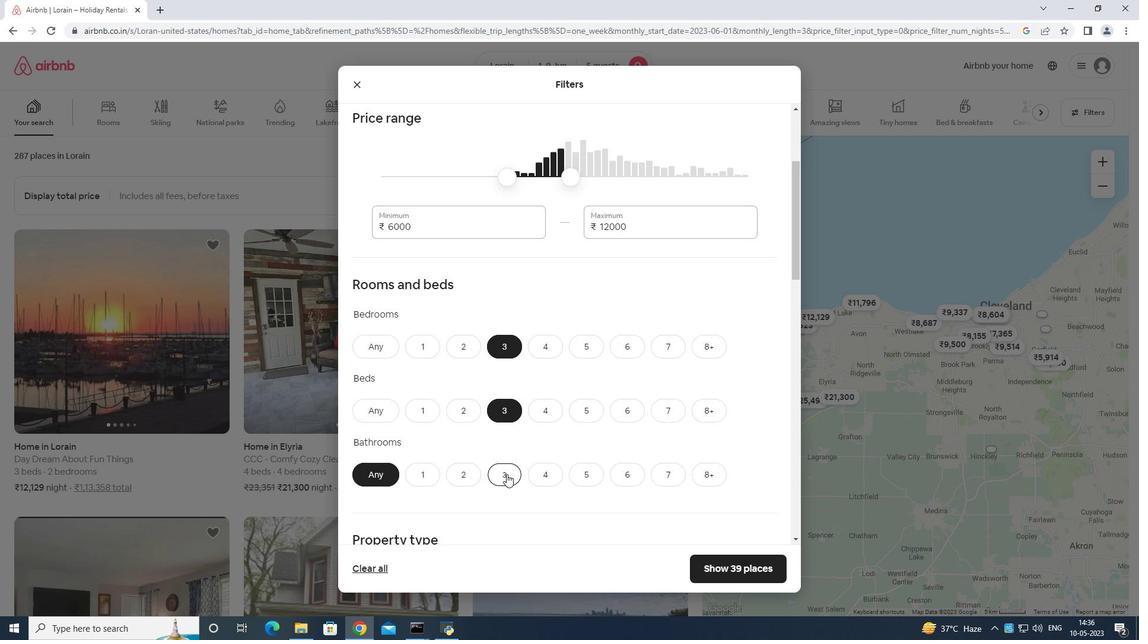 
Action: Mouse scrolled (510, 471) with delta (0, 0)
Screenshot: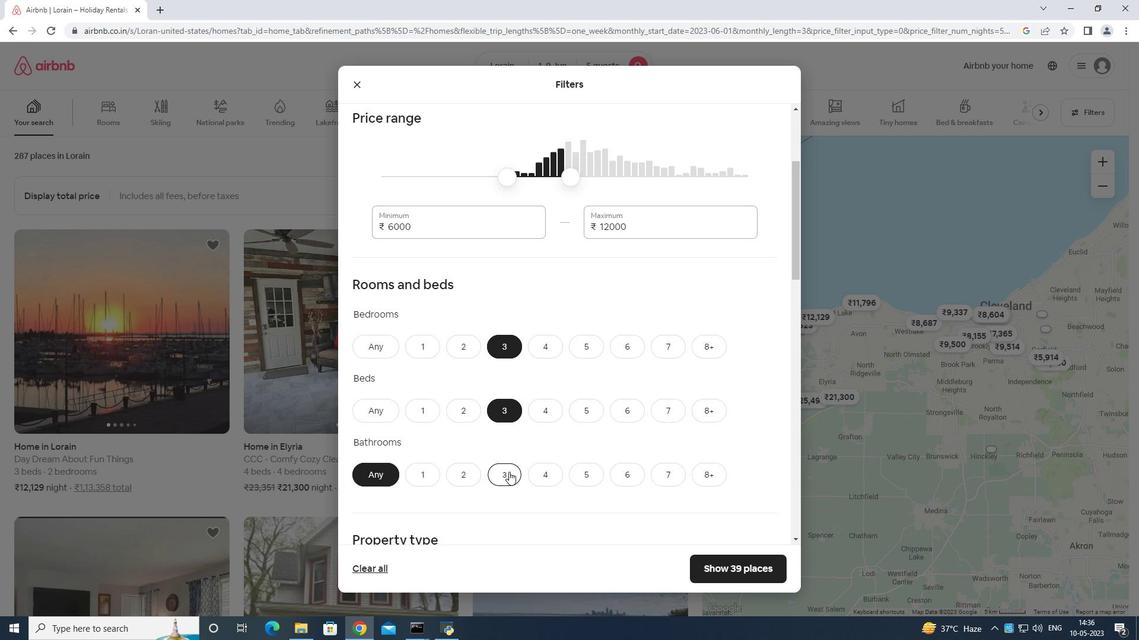 
Action: Mouse moved to (511, 471)
Screenshot: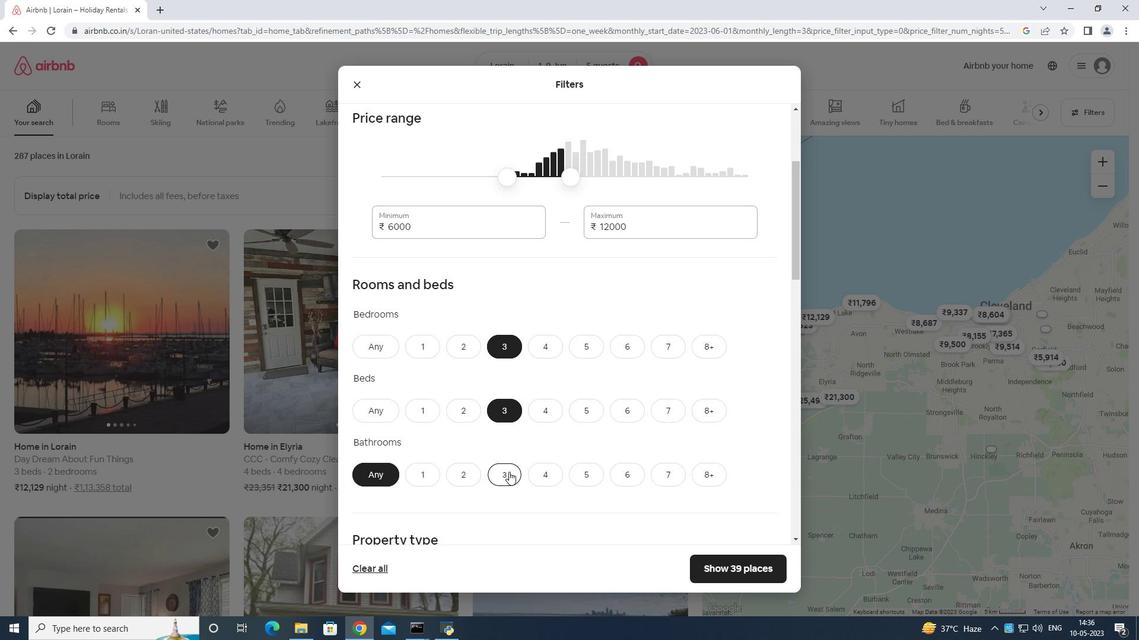 
Action: Mouse scrolled (511, 471) with delta (0, 0)
Screenshot: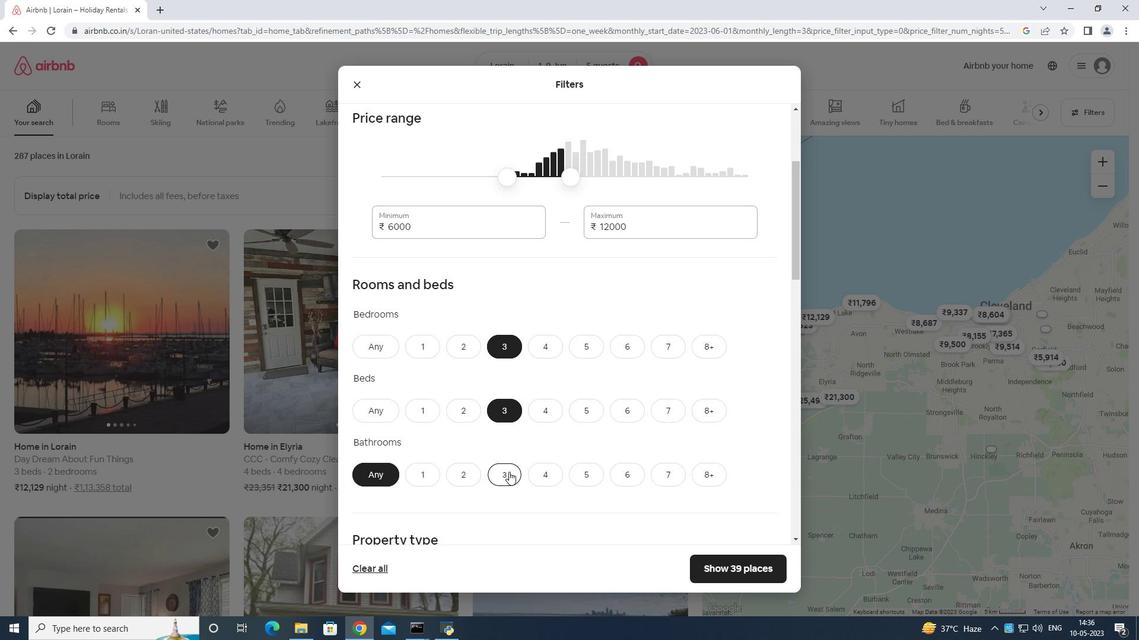 
Action: Mouse moved to (512, 472)
Screenshot: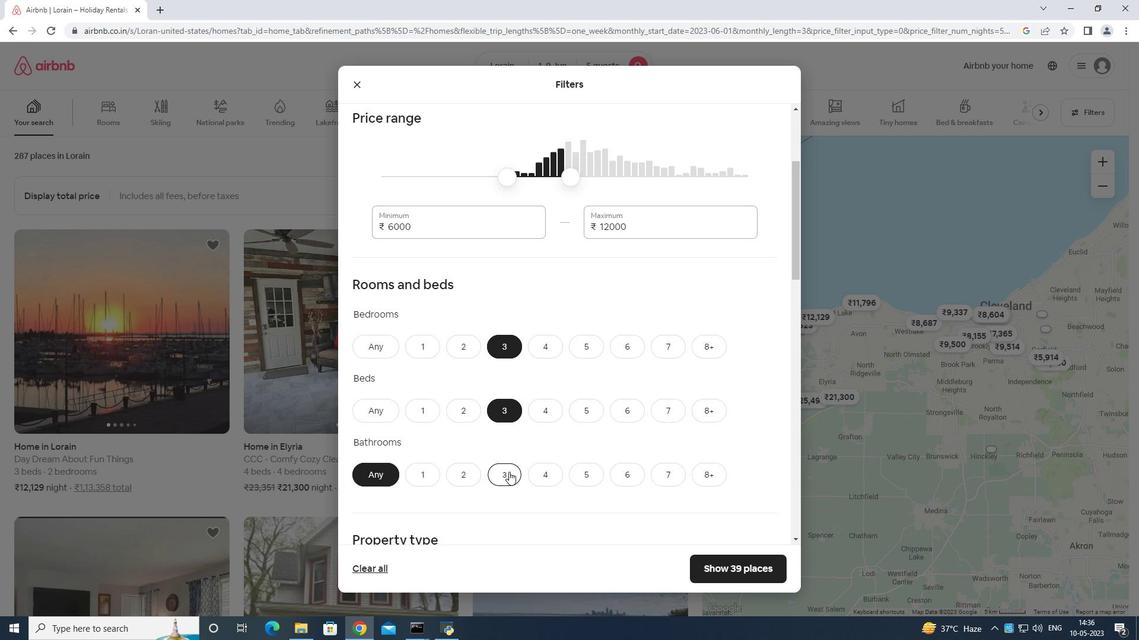 
Action: Mouse scrolled (512, 471) with delta (0, 0)
Screenshot: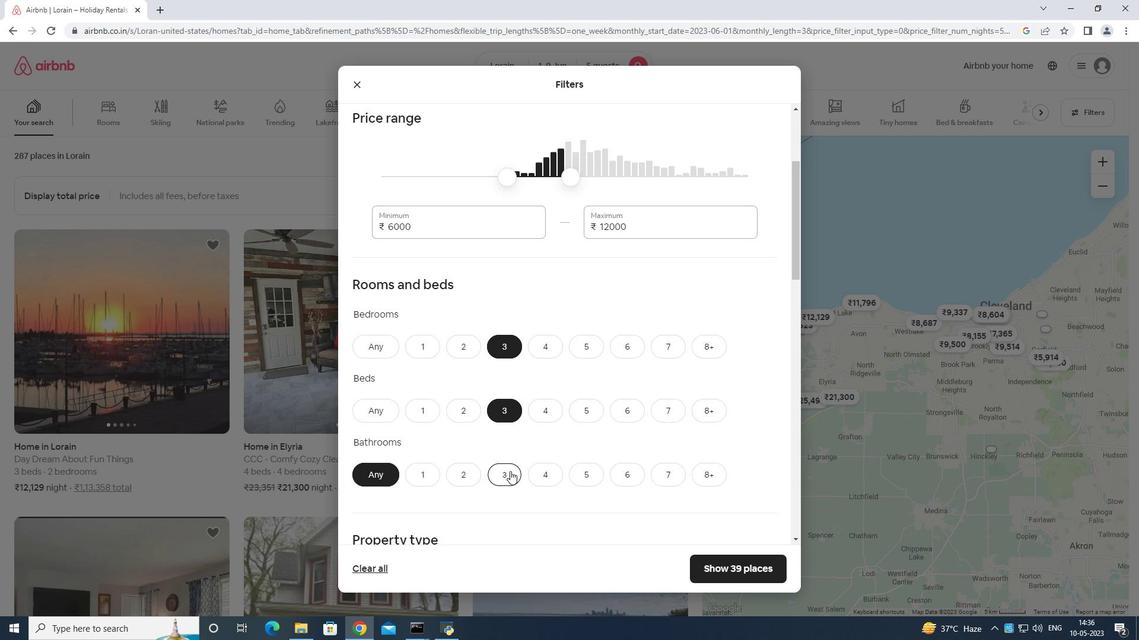 
Action: Mouse moved to (402, 429)
Screenshot: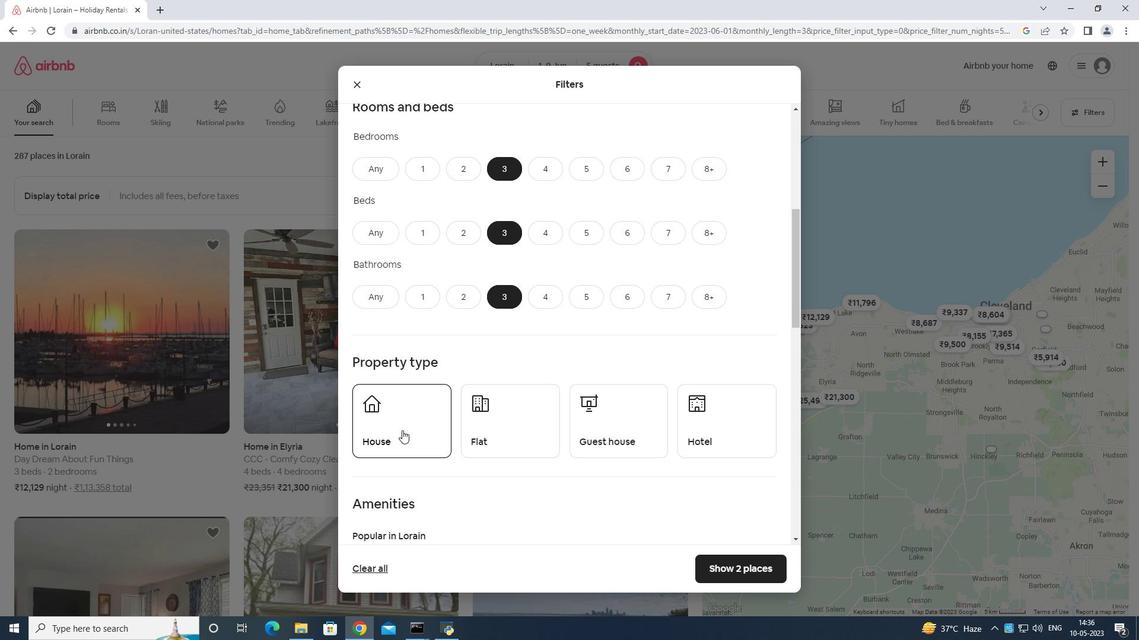 
Action: Mouse pressed left at (402, 429)
Screenshot: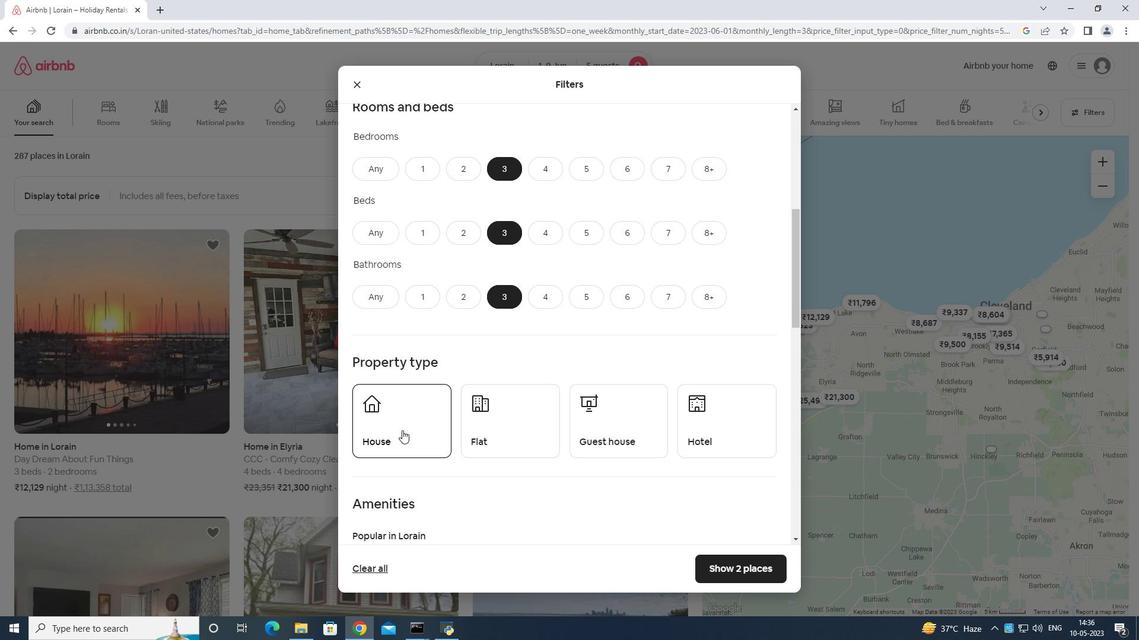
Action: Mouse moved to (497, 425)
Screenshot: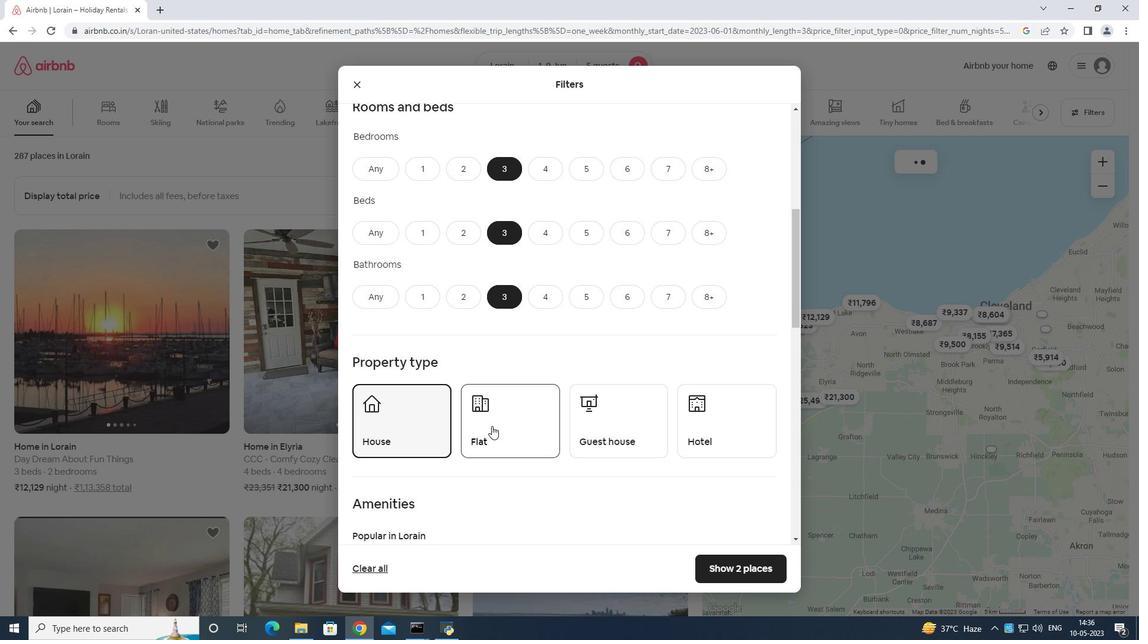 
Action: Mouse pressed left at (497, 425)
Screenshot: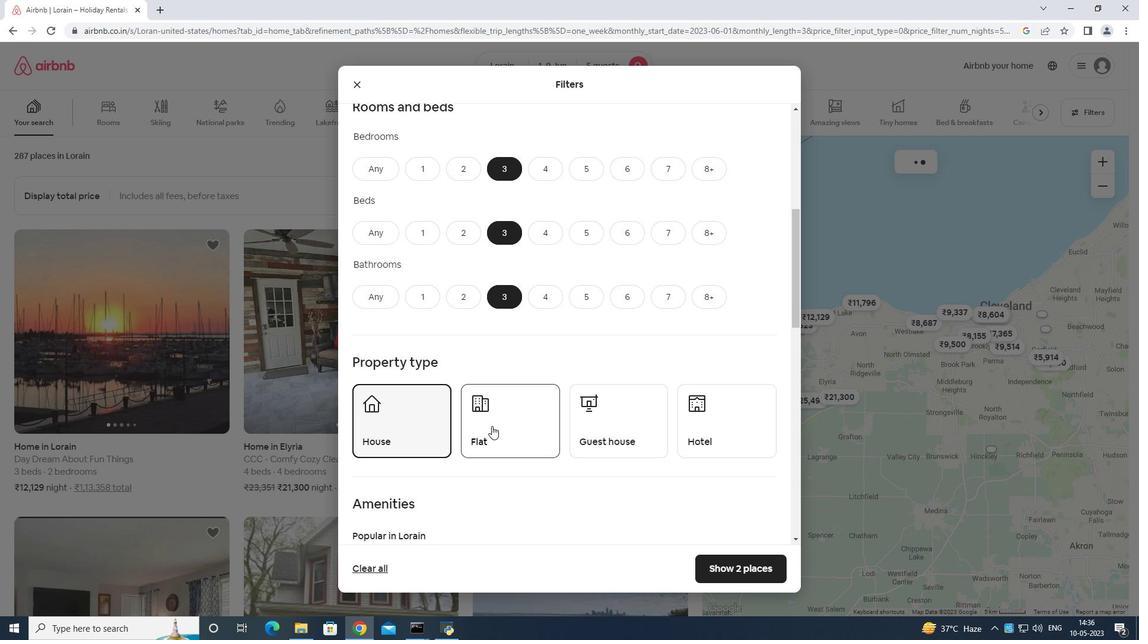 
Action: Mouse moved to (599, 425)
Screenshot: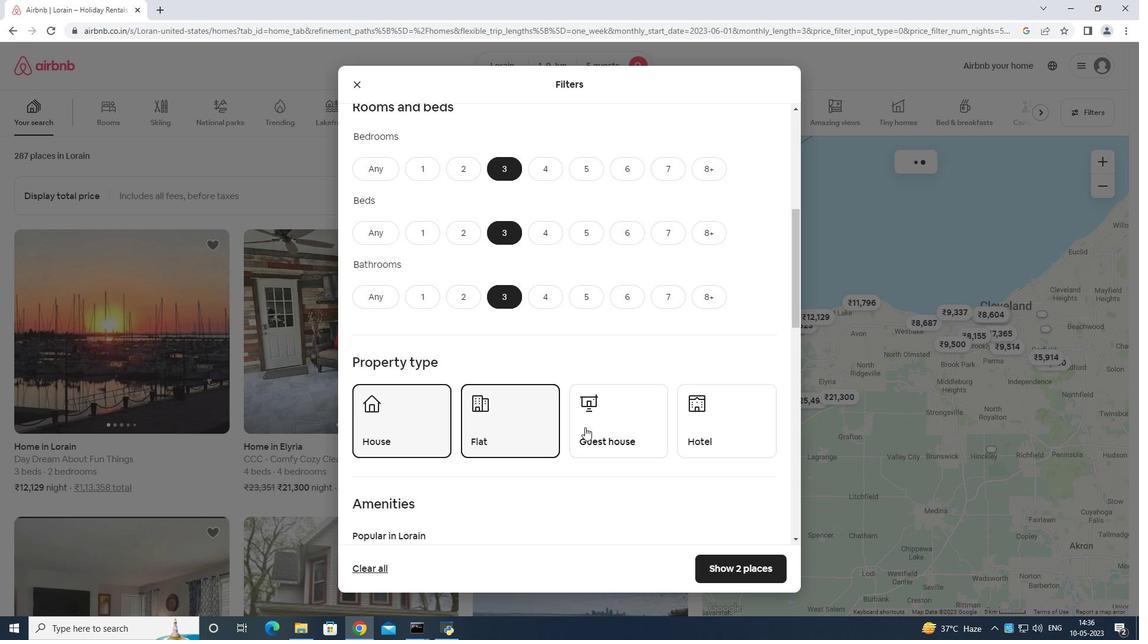 
Action: Mouse pressed left at (599, 425)
Screenshot: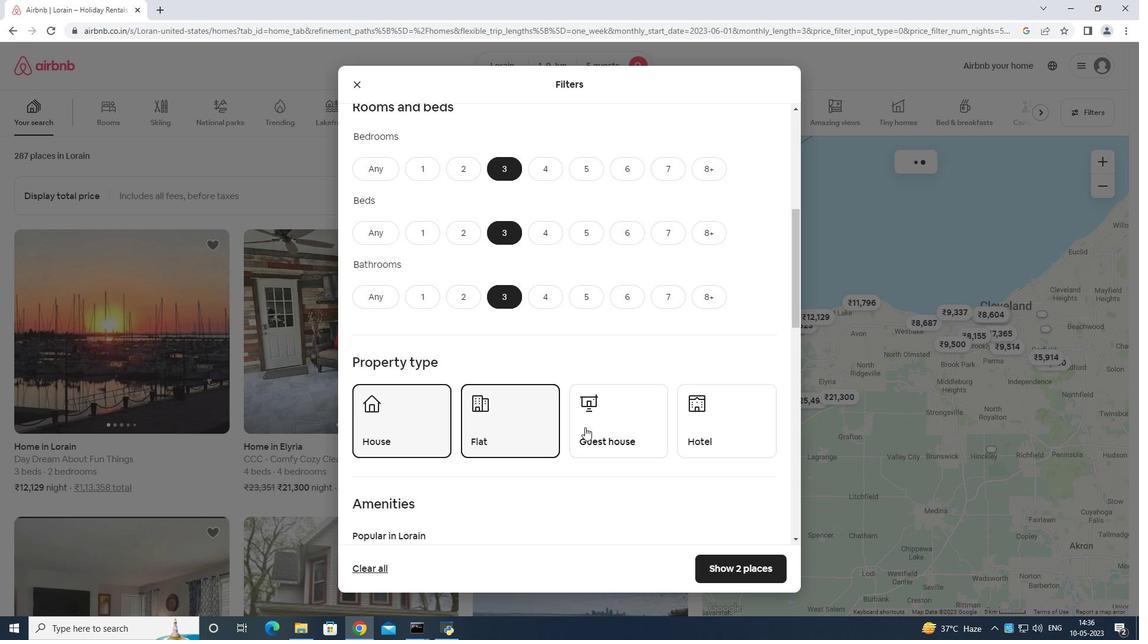 
Action: Mouse moved to (607, 420)
Screenshot: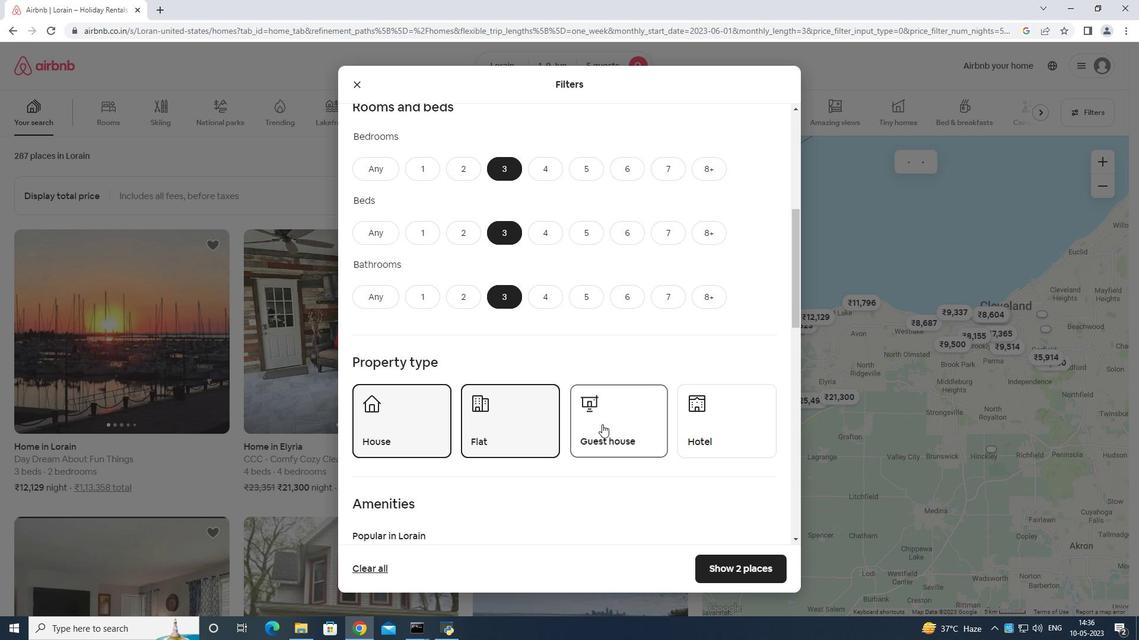 
Action: Mouse scrolled (607, 419) with delta (0, 0)
Screenshot: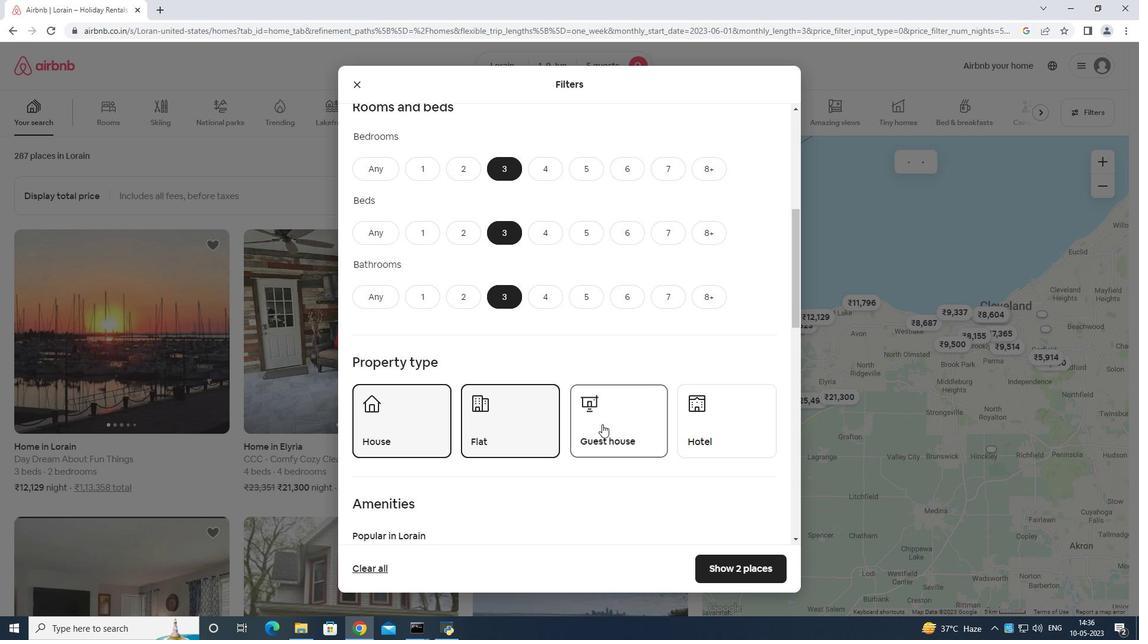 
Action: Mouse scrolled (607, 419) with delta (0, 0)
Screenshot: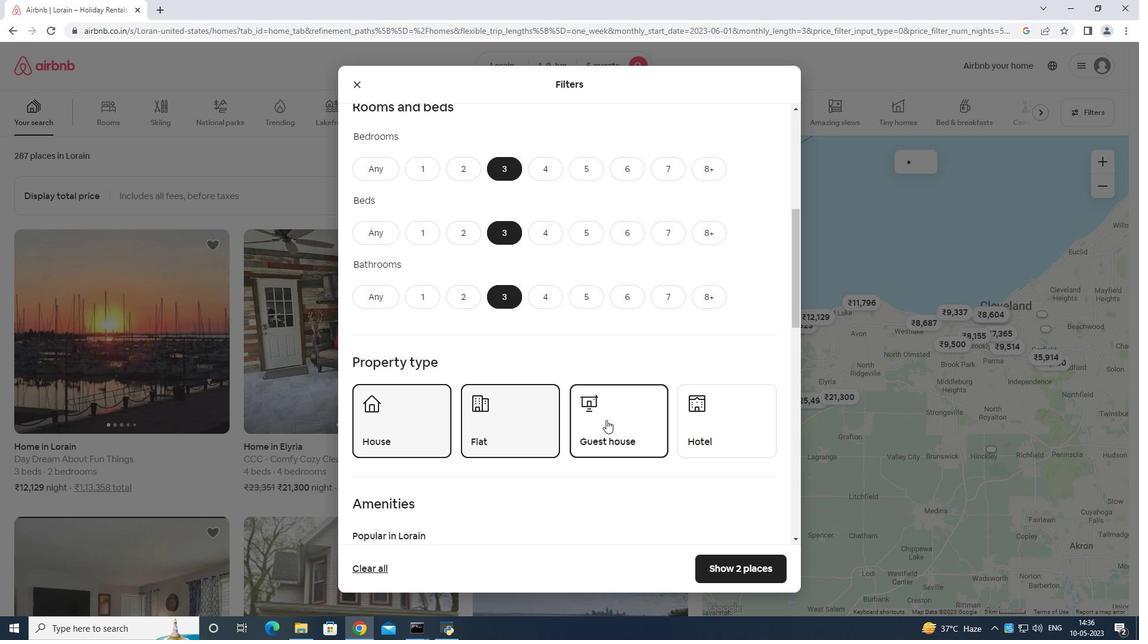 
Action: Mouse scrolled (607, 419) with delta (0, 0)
Screenshot: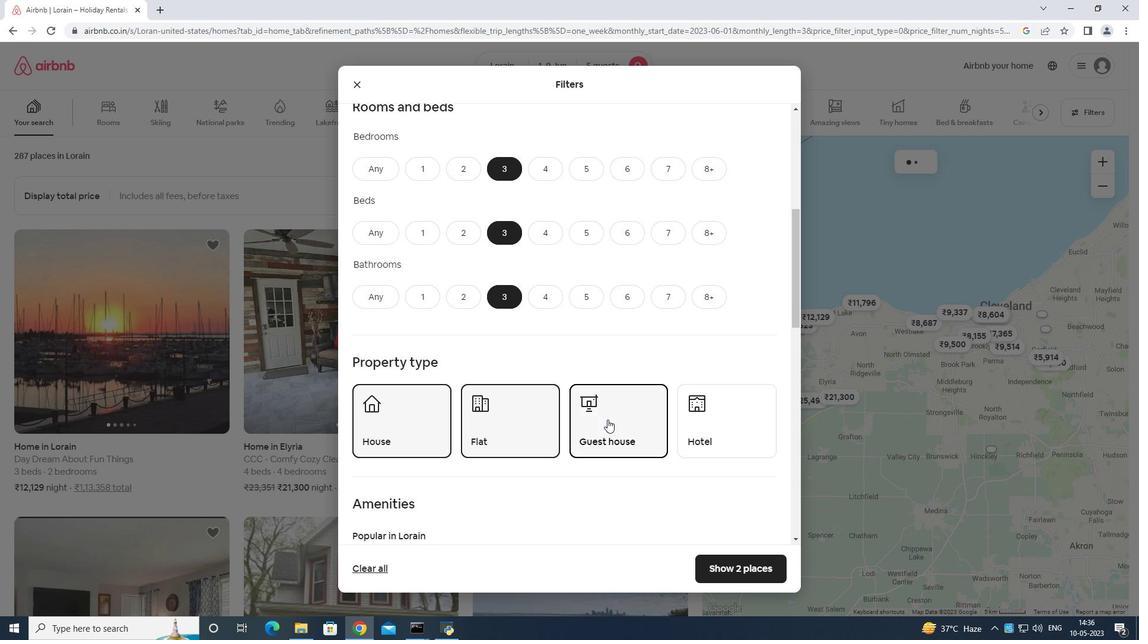 
Action: Mouse moved to (576, 411)
Screenshot: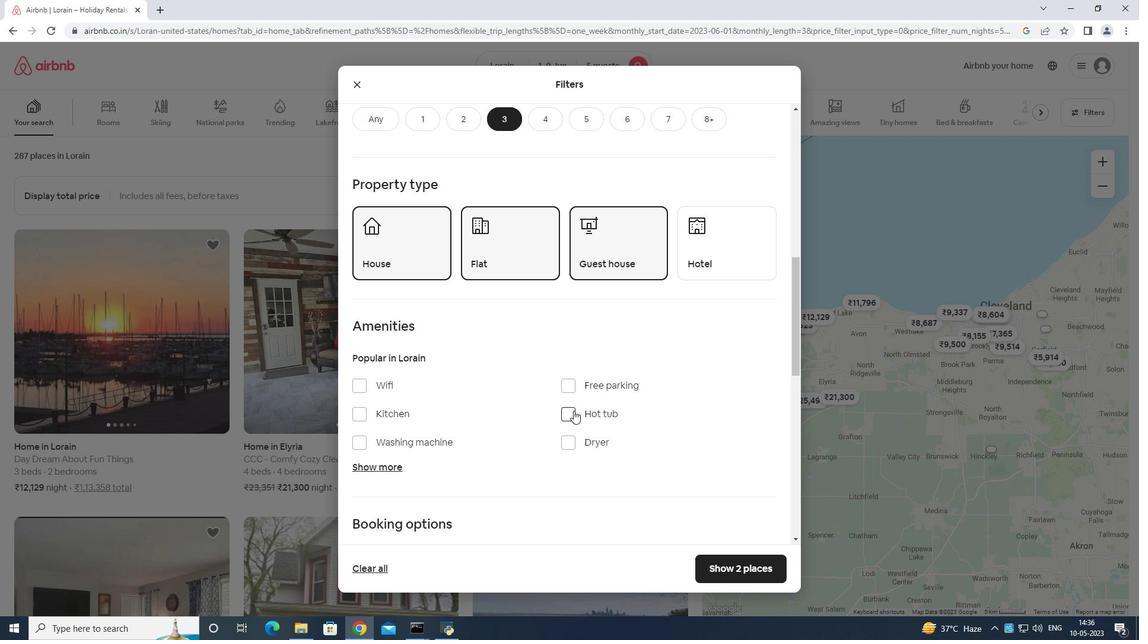 
Action: Mouse scrolled (576, 410) with delta (0, 0)
Screenshot: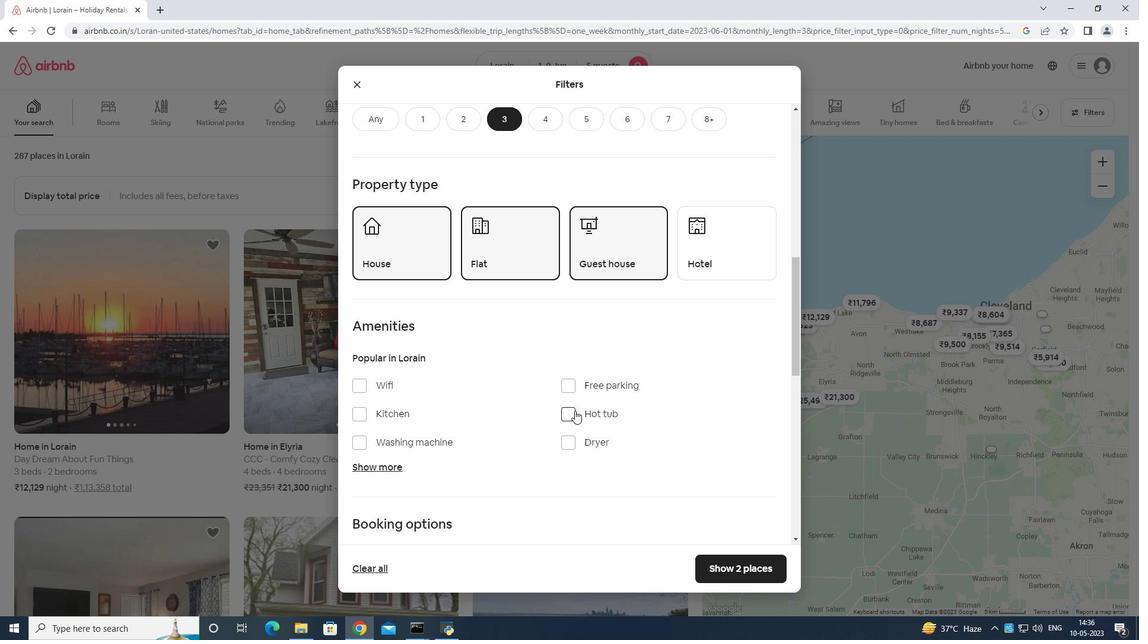 
Action: Mouse moved to (577, 411)
Screenshot: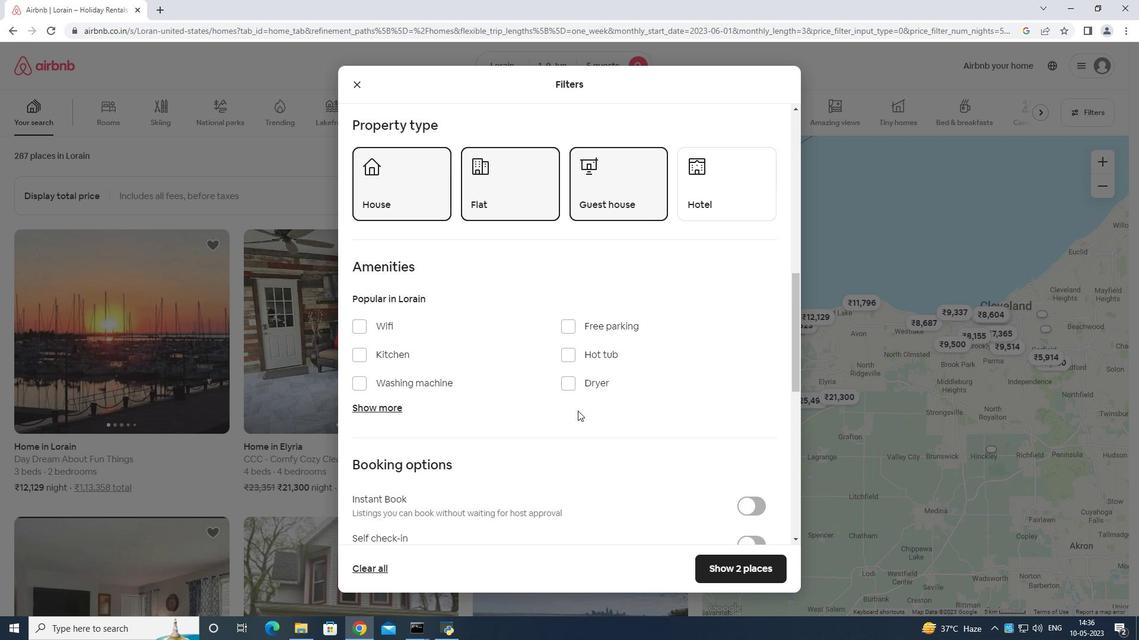 
Action: Mouse scrolled (577, 410) with delta (0, 0)
Screenshot: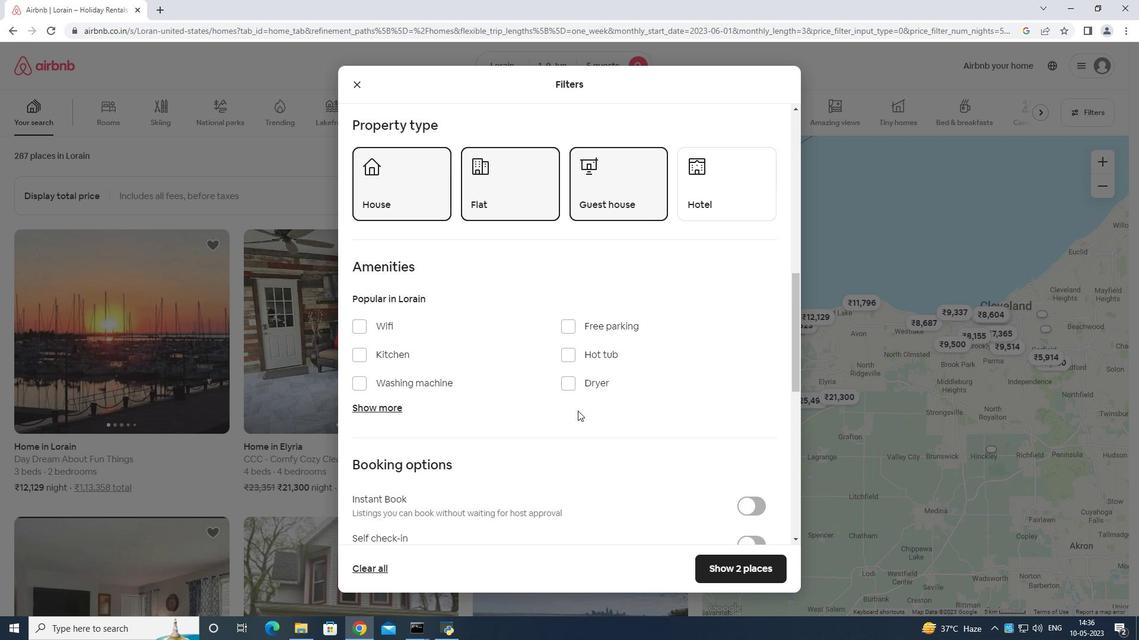 
Action: Mouse scrolled (577, 410) with delta (0, 0)
Screenshot: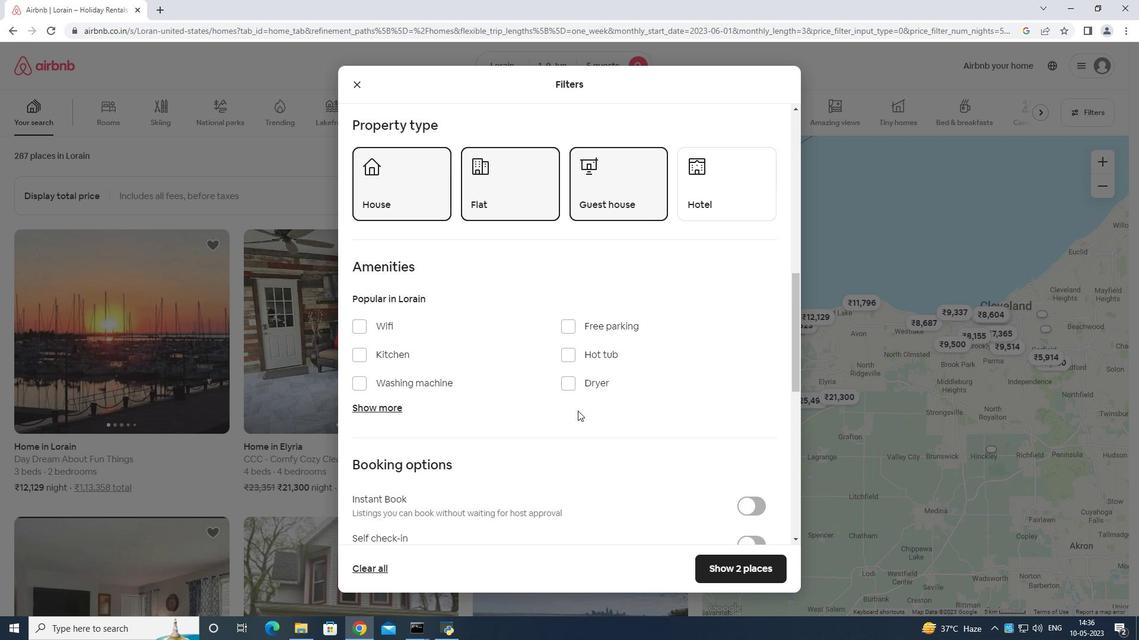 
Action: Mouse moved to (744, 429)
Screenshot: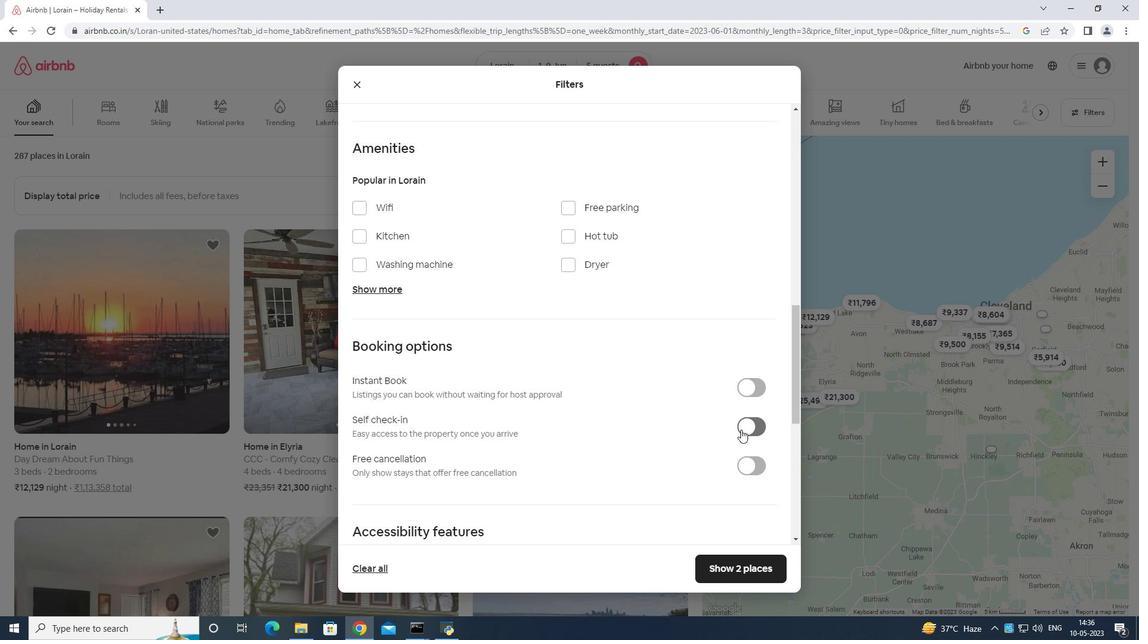 
Action: Mouse pressed left at (744, 429)
Screenshot: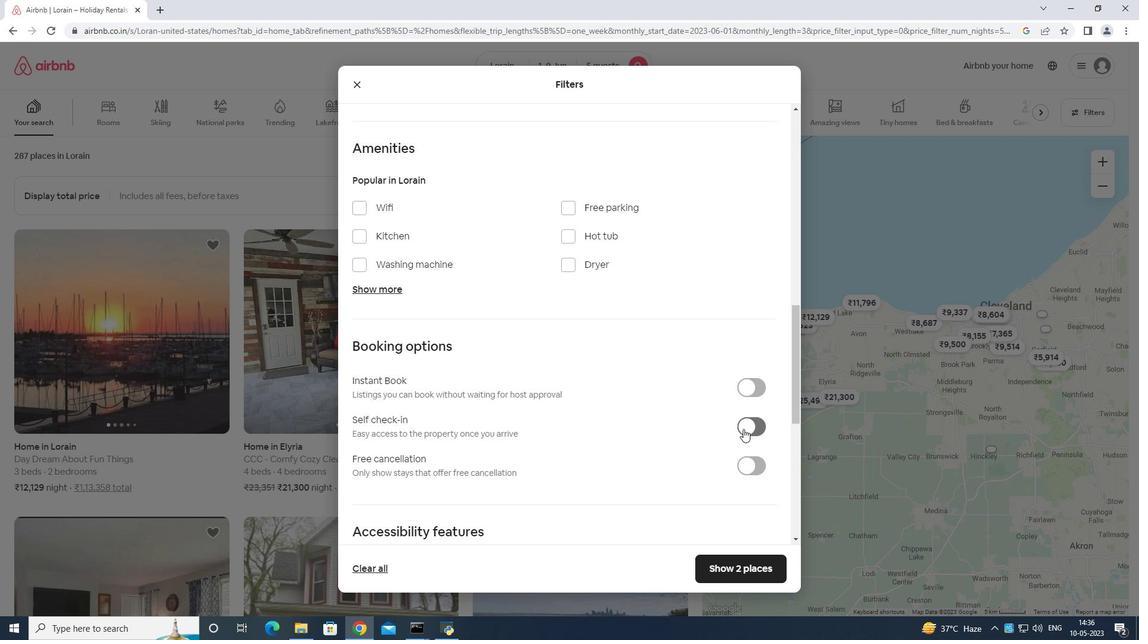 
Action: Mouse moved to (745, 425)
Screenshot: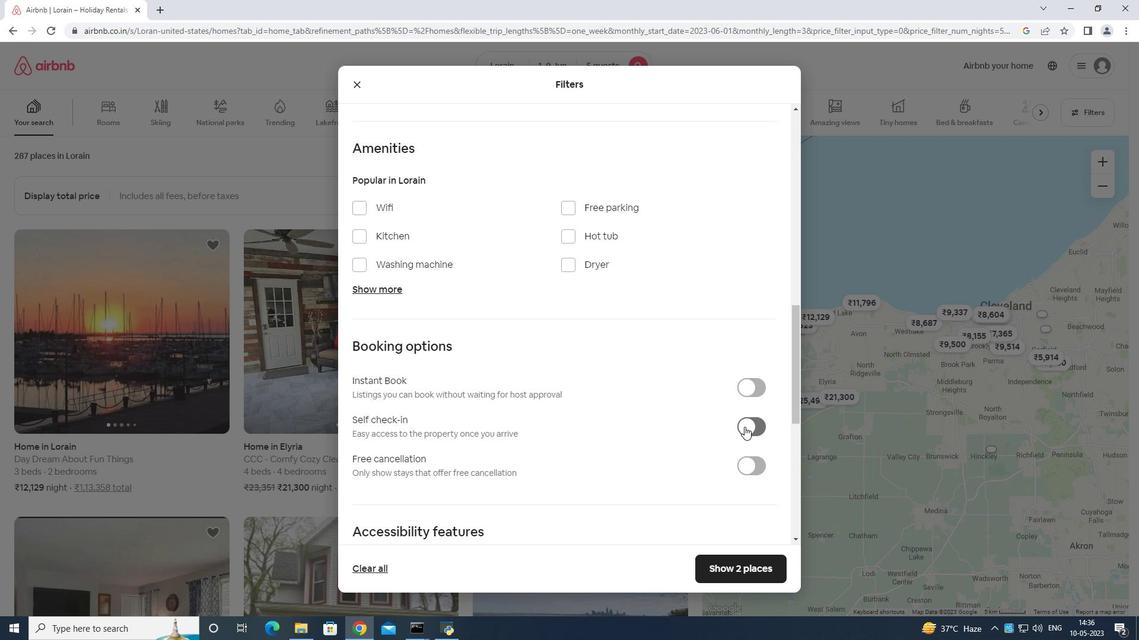 
Action: Mouse scrolled (745, 424) with delta (0, 0)
Screenshot: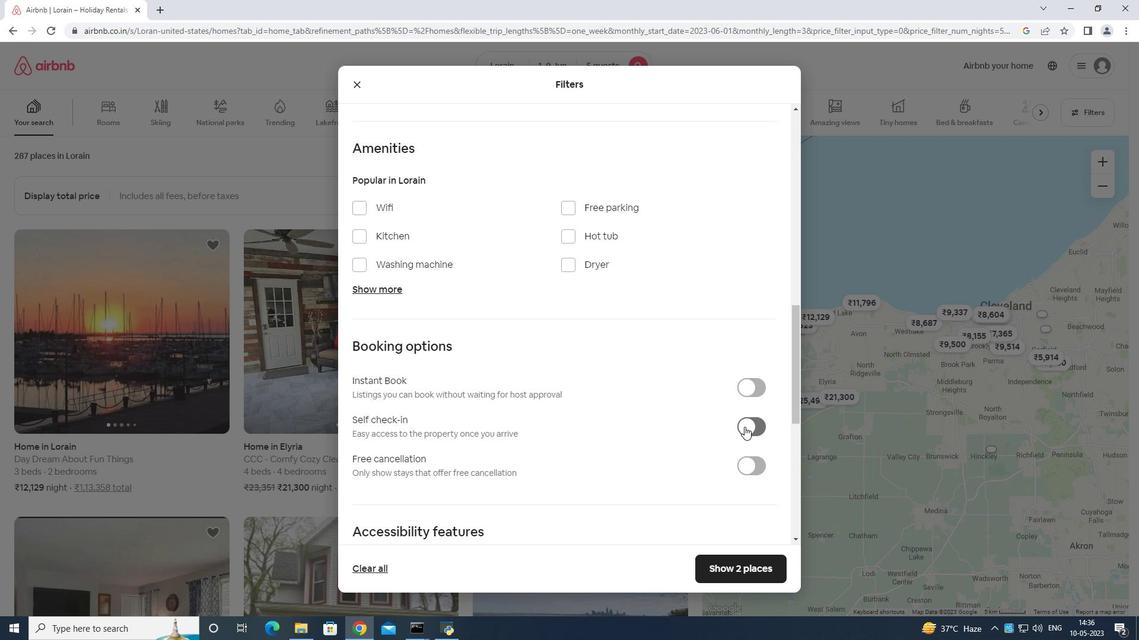 
Action: Mouse scrolled (745, 424) with delta (0, 0)
Screenshot: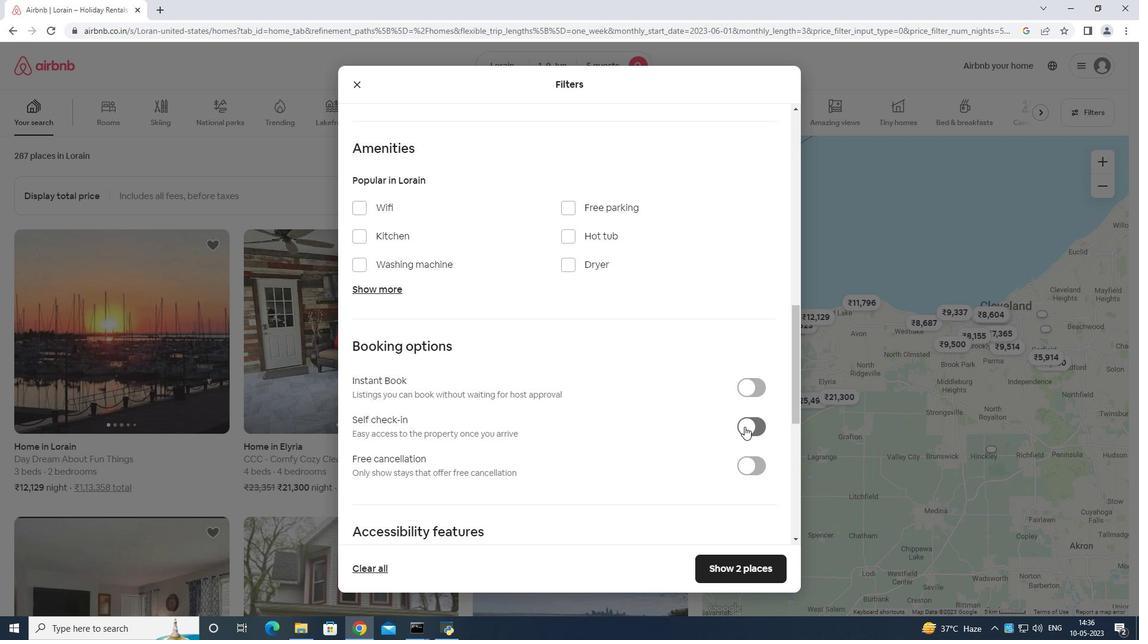 
Action: Mouse scrolled (745, 424) with delta (0, 0)
Screenshot: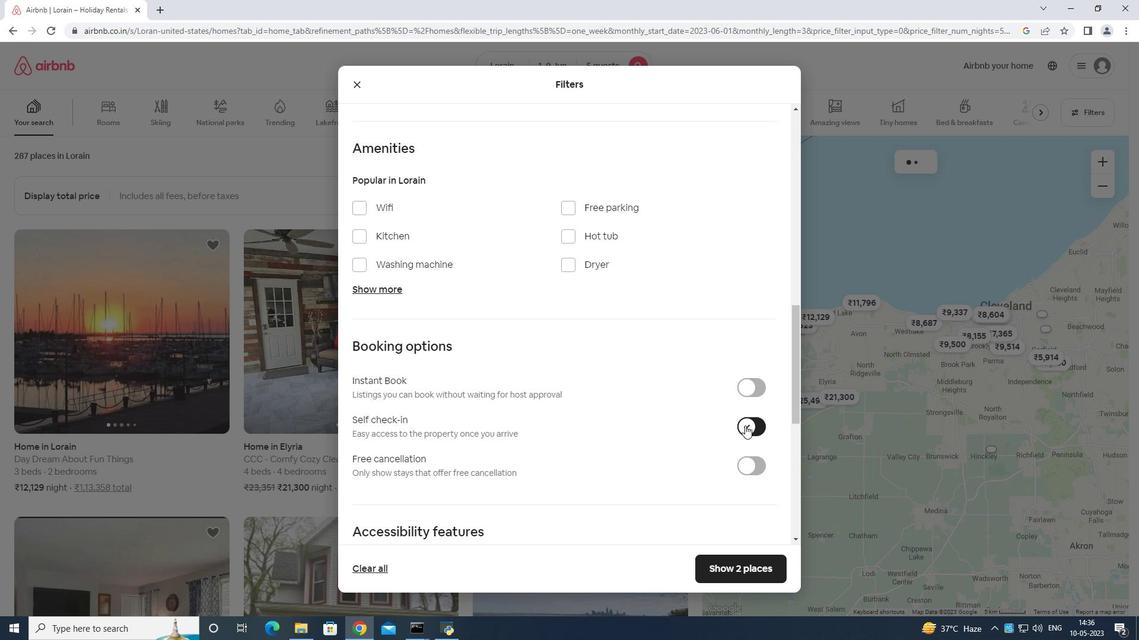 
Action: Mouse scrolled (745, 424) with delta (0, 0)
Screenshot: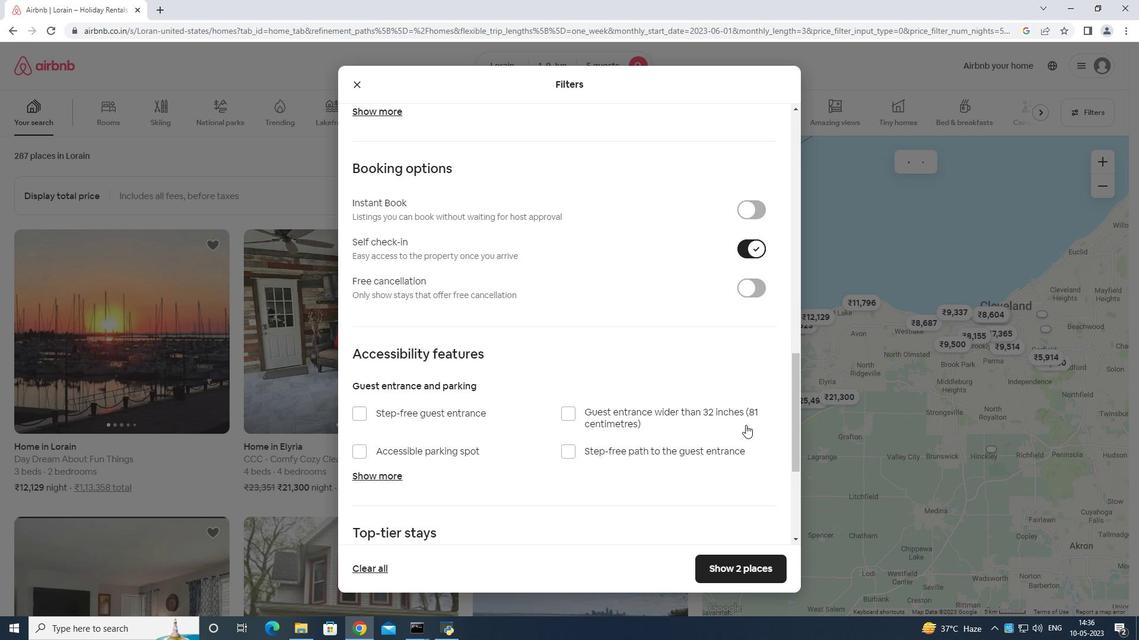 
Action: Mouse scrolled (745, 424) with delta (0, 0)
Screenshot: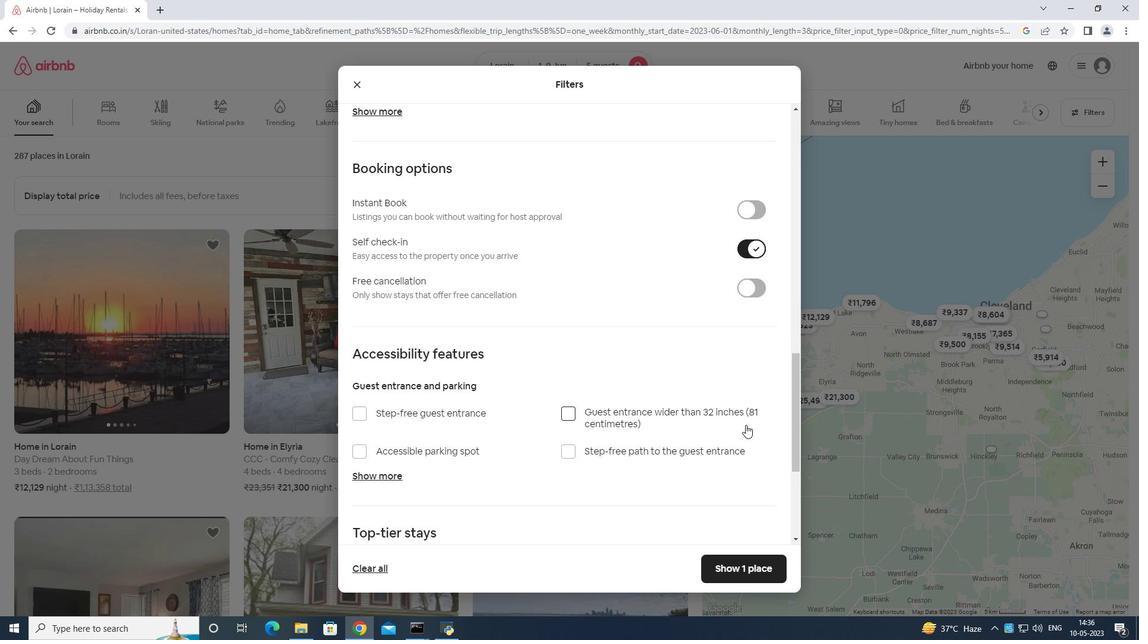 
Action: Mouse scrolled (745, 424) with delta (0, 0)
Screenshot: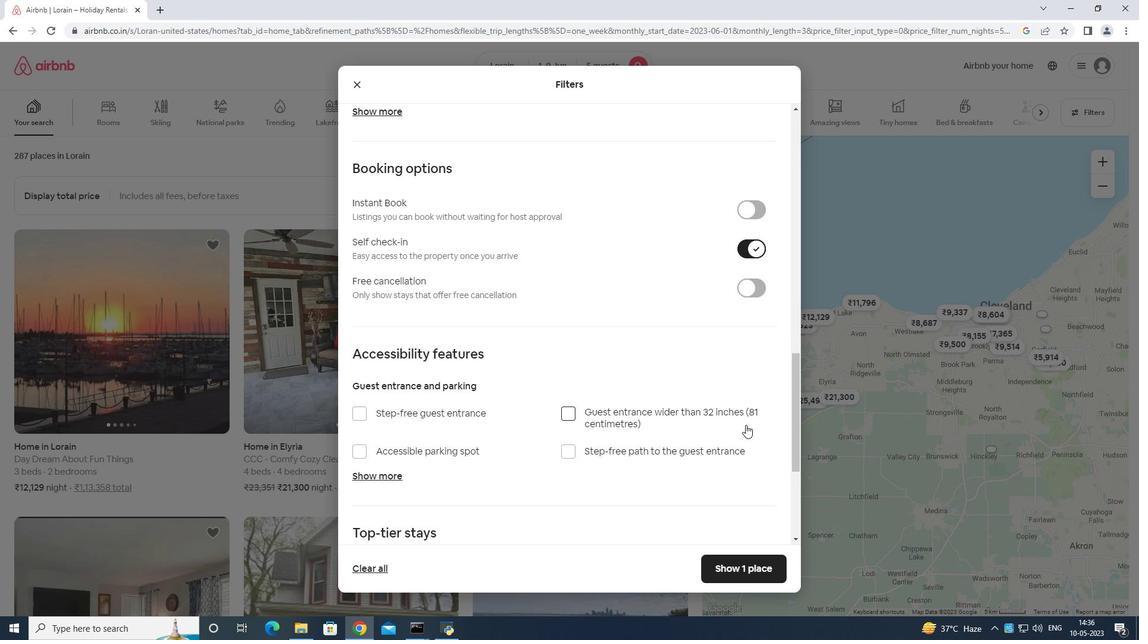 
Action: Mouse moved to (707, 437)
Screenshot: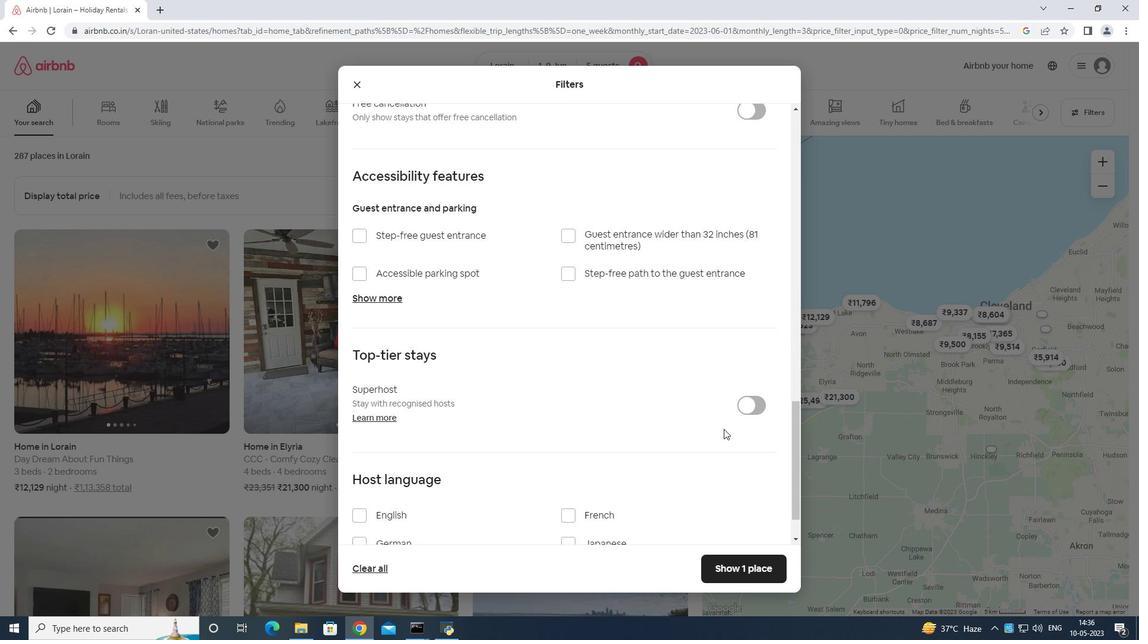 
Action: Mouse scrolled (707, 436) with delta (0, 0)
Screenshot: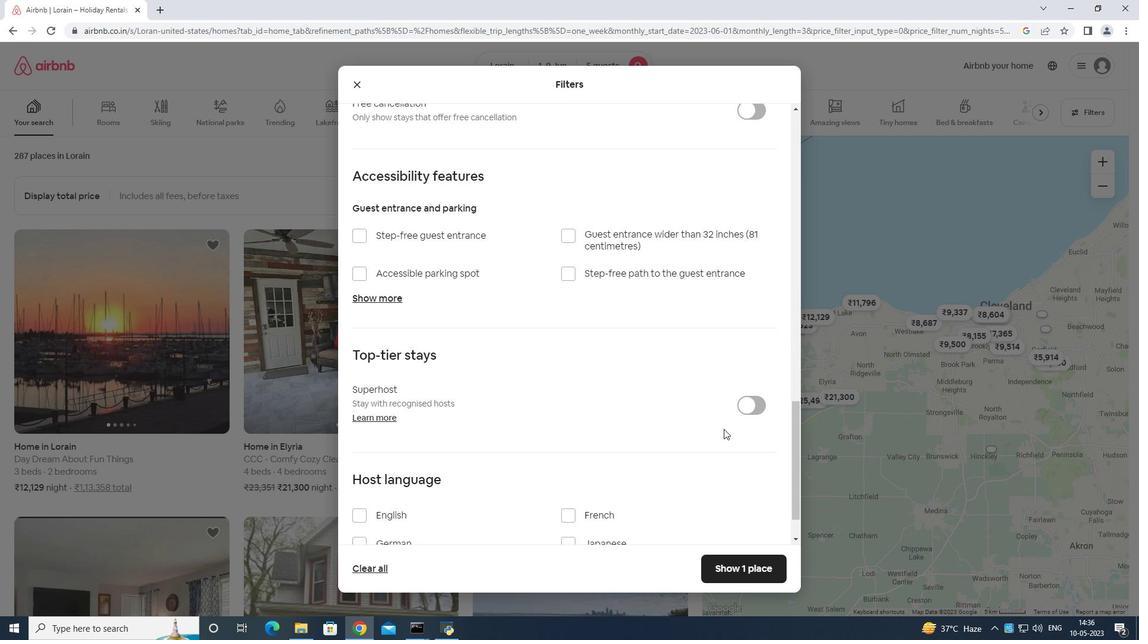 
Action: Mouse moved to (706, 439)
Screenshot: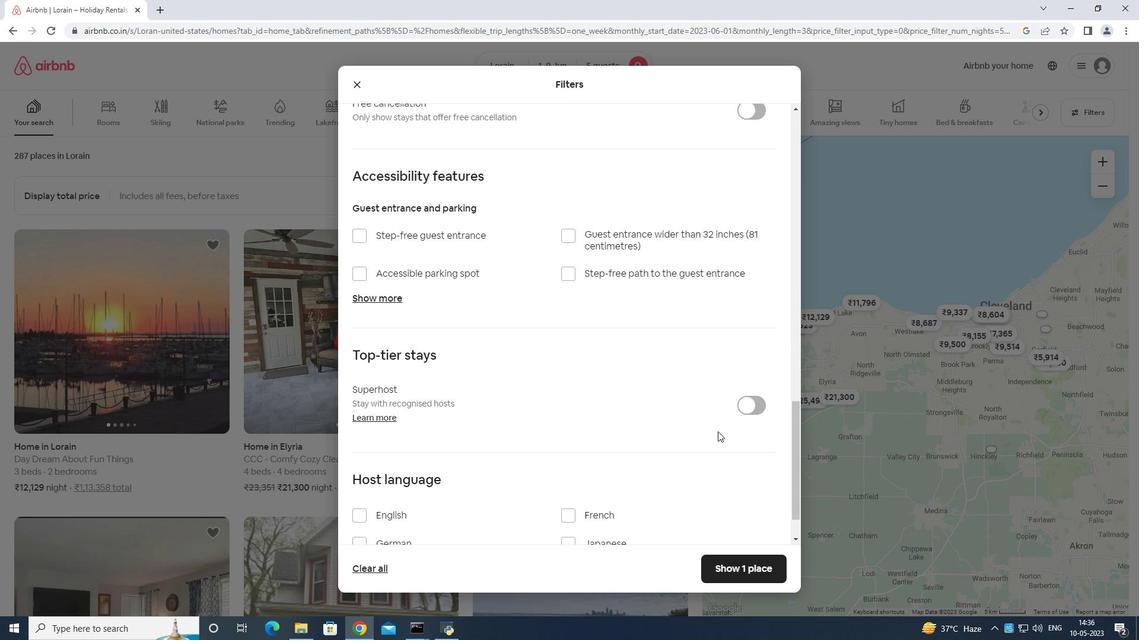 
Action: Mouse scrolled (706, 439) with delta (0, 0)
Screenshot: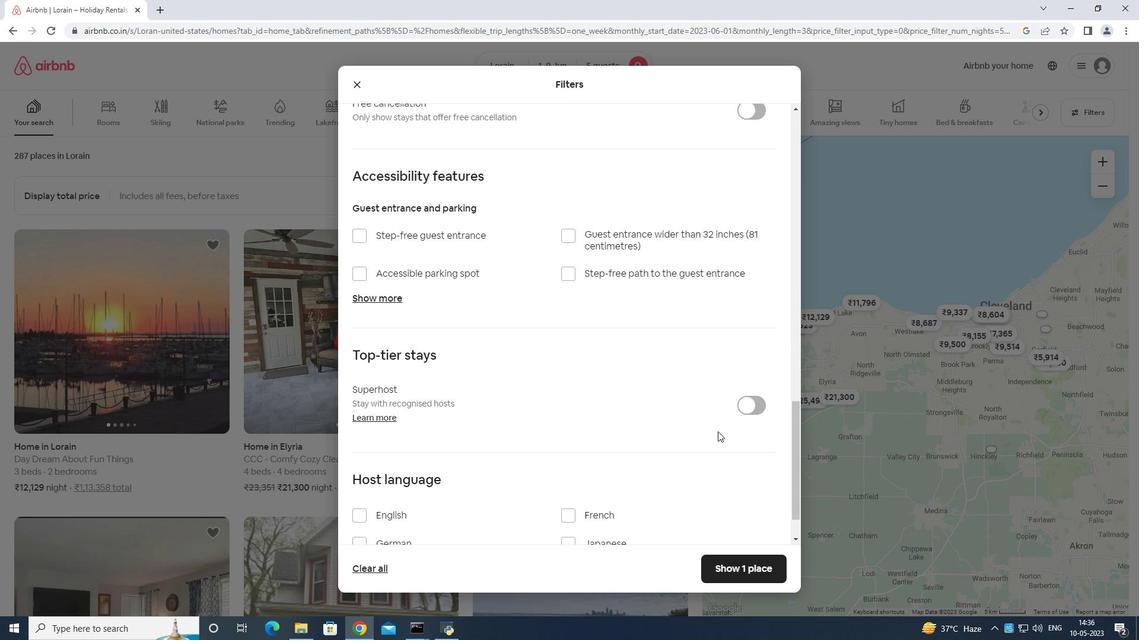 
Action: Mouse moved to (358, 458)
Screenshot: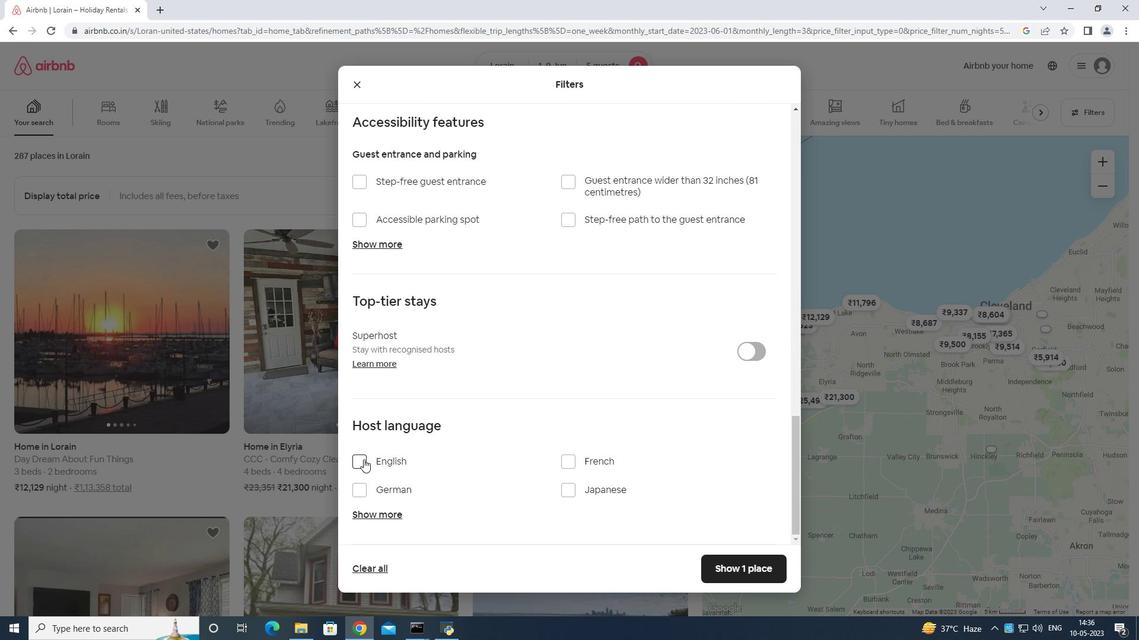 
Action: Mouse pressed left at (358, 458)
Screenshot: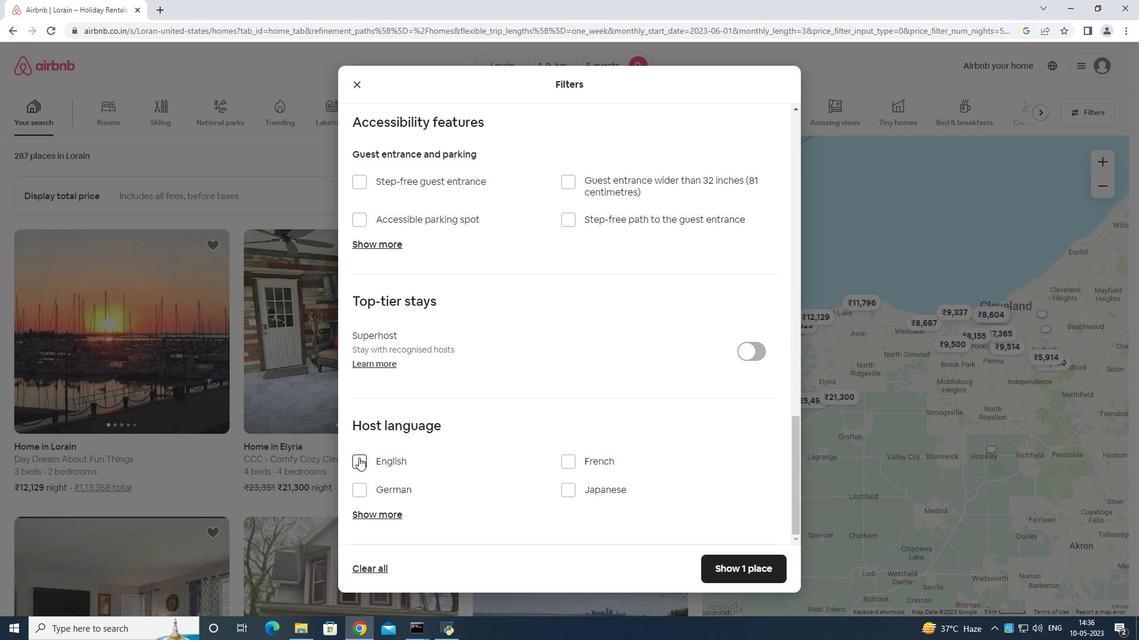 
Action: Mouse moved to (395, 478)
Screenshot: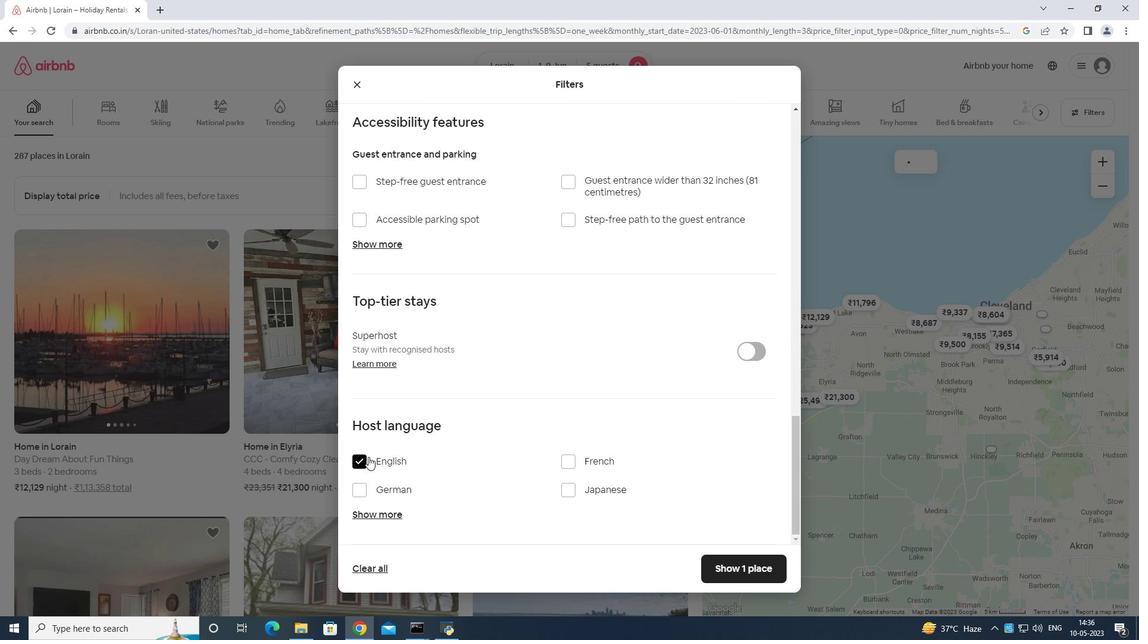 
